 Task: Add an event with the title Second Training Session: Effective Communication and Relationship Building in Teams, date '2024/04/06', time 7:30 AM to 9:30 AMand add a description: A marketing campaign review and analysis involves the examination and assessment of a marketing campaign's performance, effectiveness, and overall impact on the target audience and business objectives. It is a comprehensive evaluation of various elements and strategies implemented within a marketing campaign to determine its strengths, weaknesses, and areas for improvement., put the event into Yellow category . Add location for the event as: 789 Elafonisi Beach, Crete, Greece, logged in from the account softage.10@softage.netand send the event invitation to softage.8@softage.net and softage.1@softage.net. Set a reminder for the event 12 hour before
Action: Mouse moved to (122, 139)
Screenshot: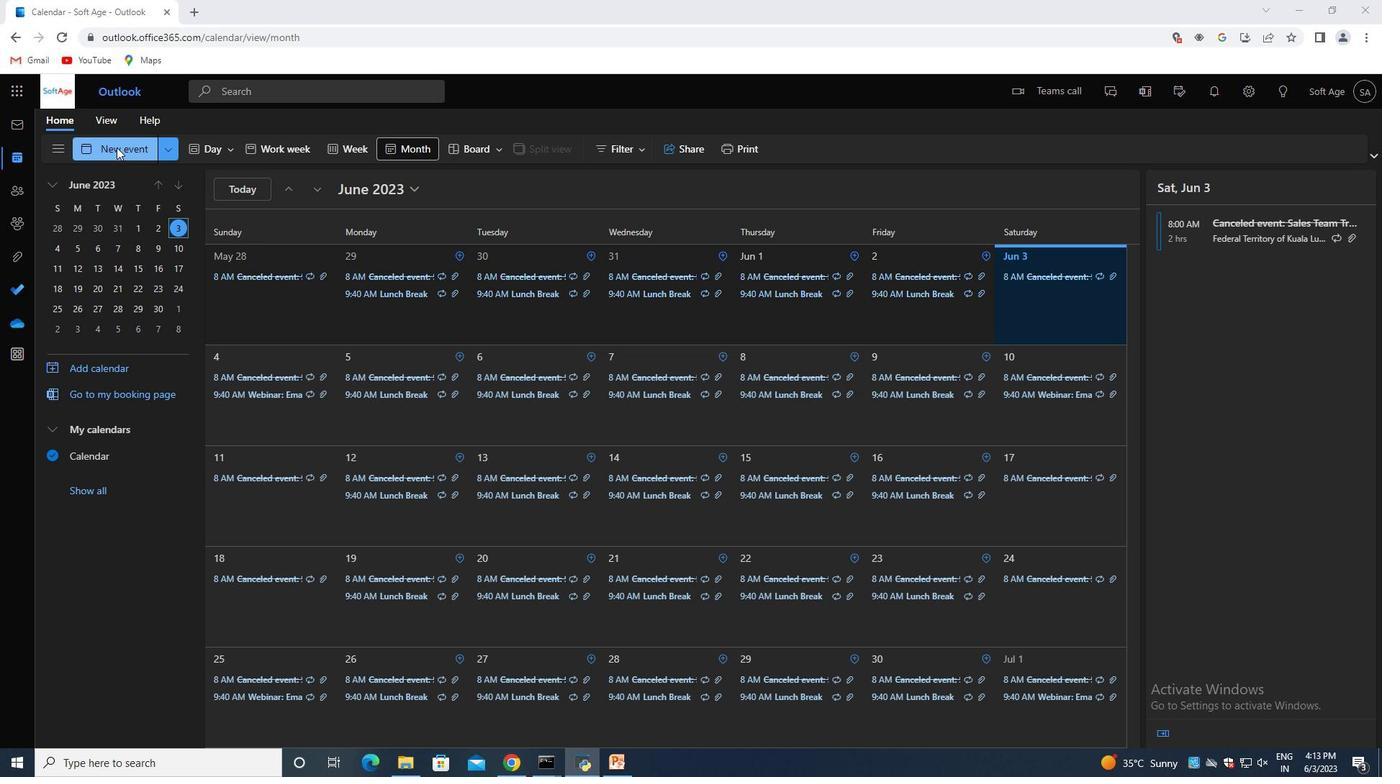 
Action: Mouse pressed left at (122, 139)
Screenshot: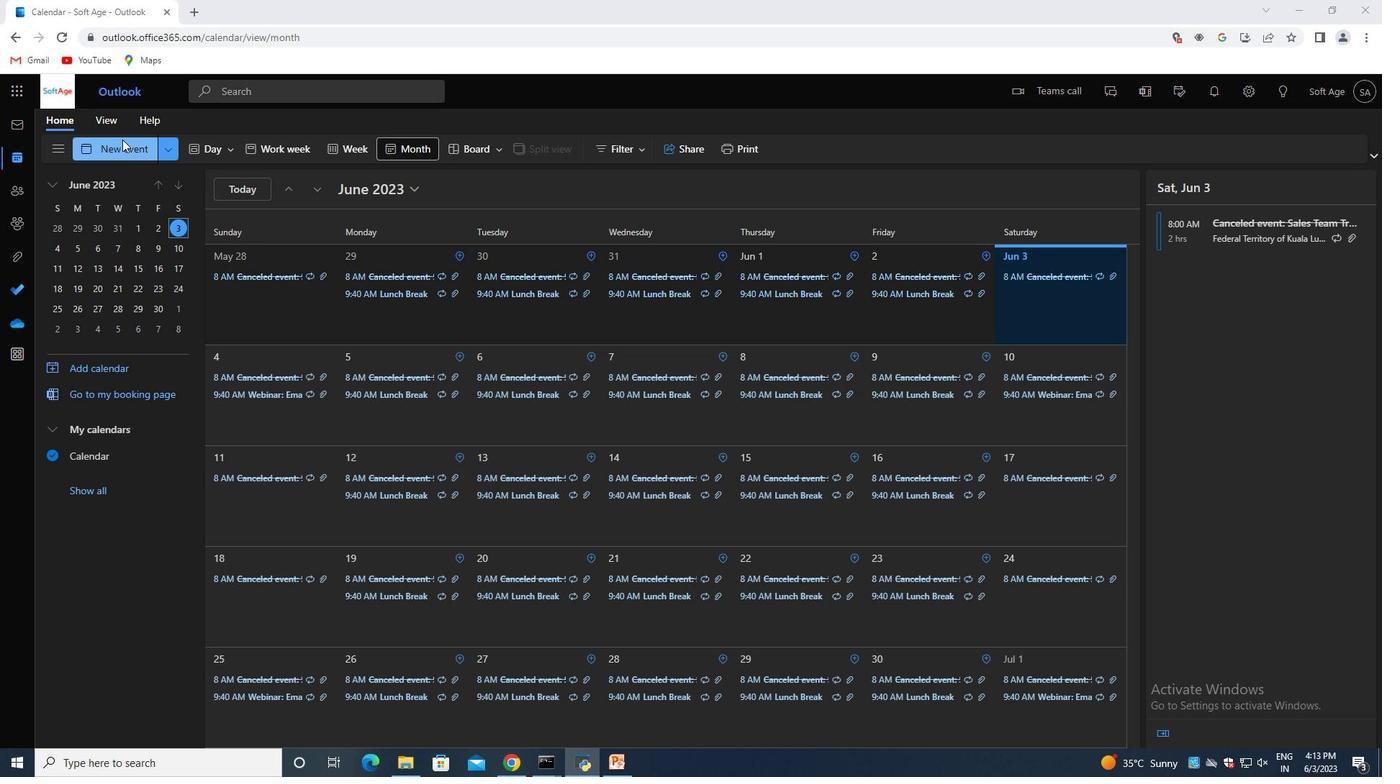 
Action: Mouse moved to (368, 234)
Screenshot: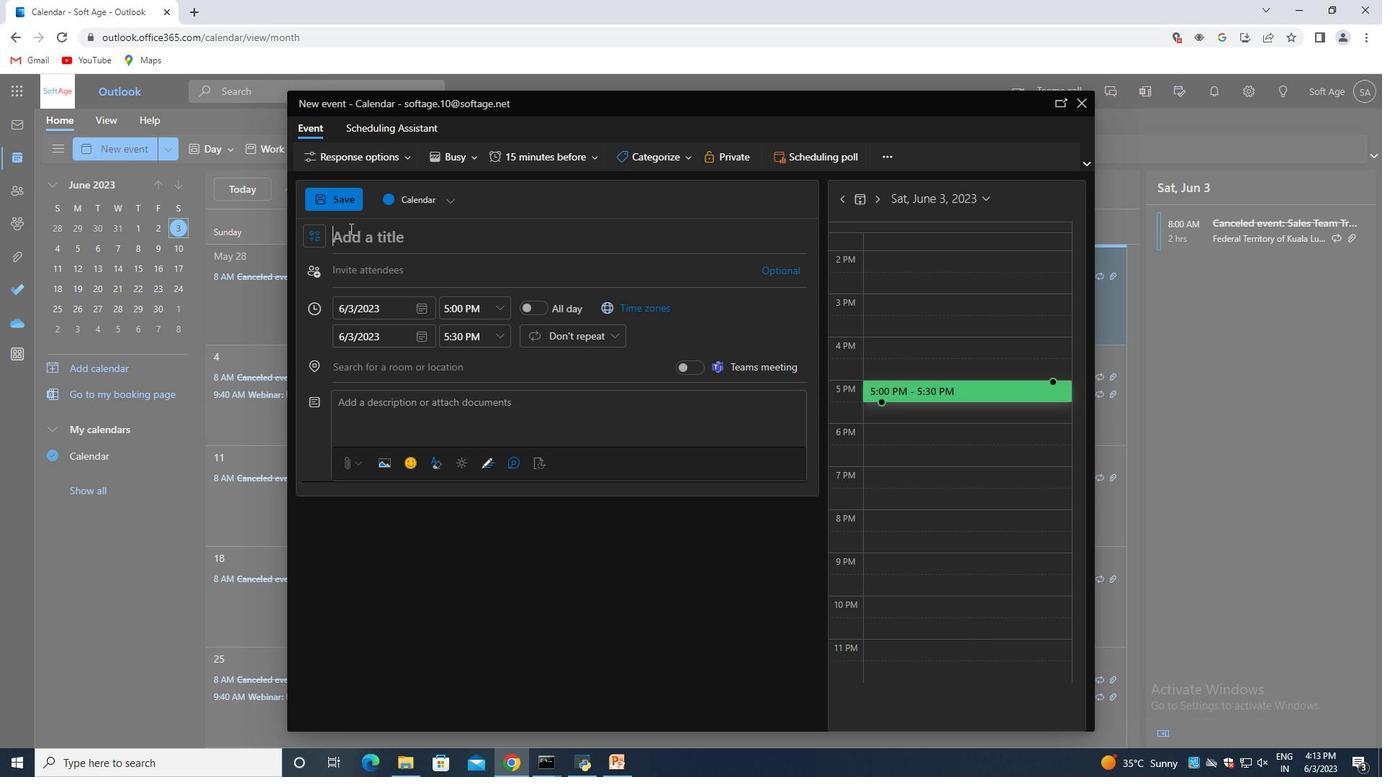 
Action: Mouse pressed left at (368, 234)
Screenshot: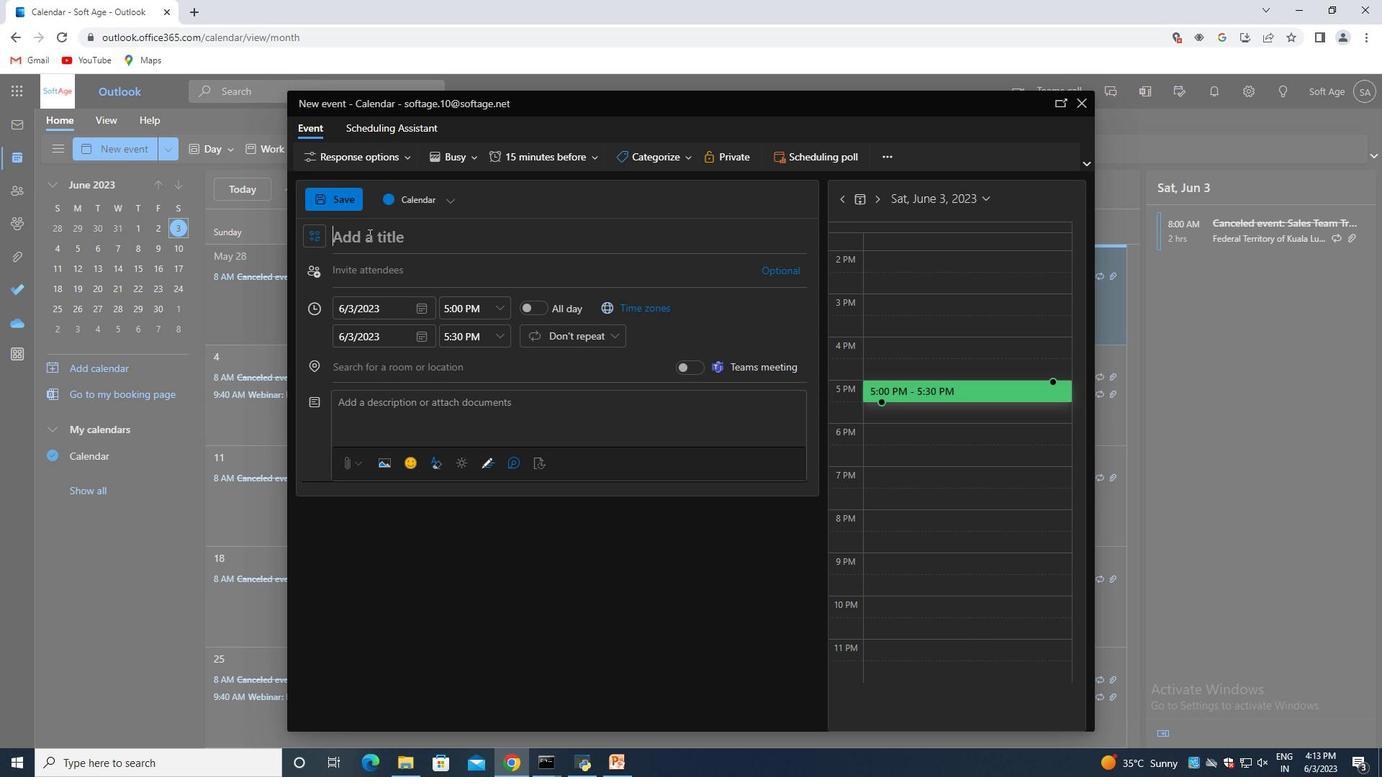 
Action: Key pressed <Key.shift>Second<Key.space><Key.shift>Training<Key.space><Key.shift>Session<Key.shift_r>:<Key.space><Key.shift>Effective<Key.space><Key.shift>Communication<Key.space>and<Key.space><Key.shift><Key.shift><Key.shift><Key.shift>Real<Key.backspace><Key.backspace>lationship<Key.space><Key.shift>Building<Key.space>in<Key.space><Key.shift><Key.shift><Key.shift><Key.shift><Key.shift><Key.shift><Key.shift>Teams
Screenshot: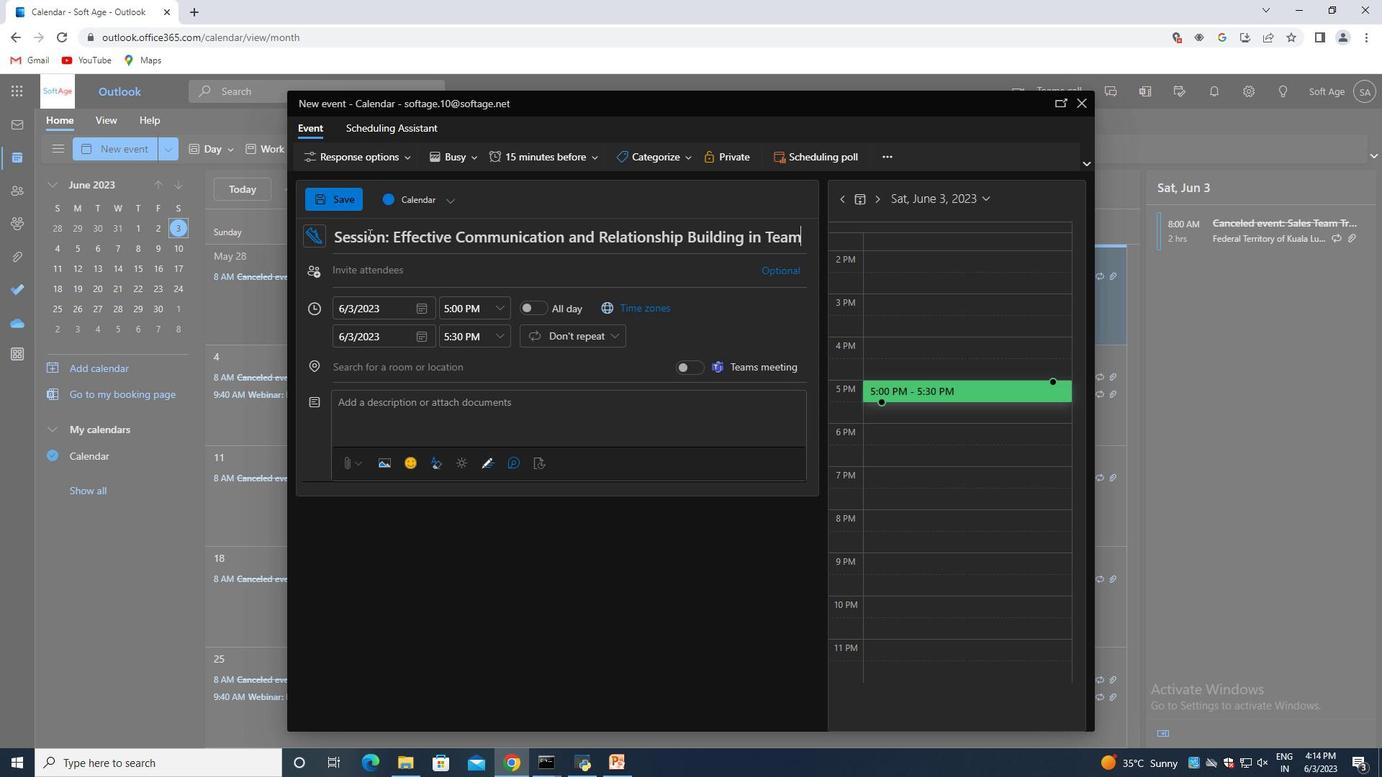 
Action: Mouse moved to (421, 306)
Screenshot: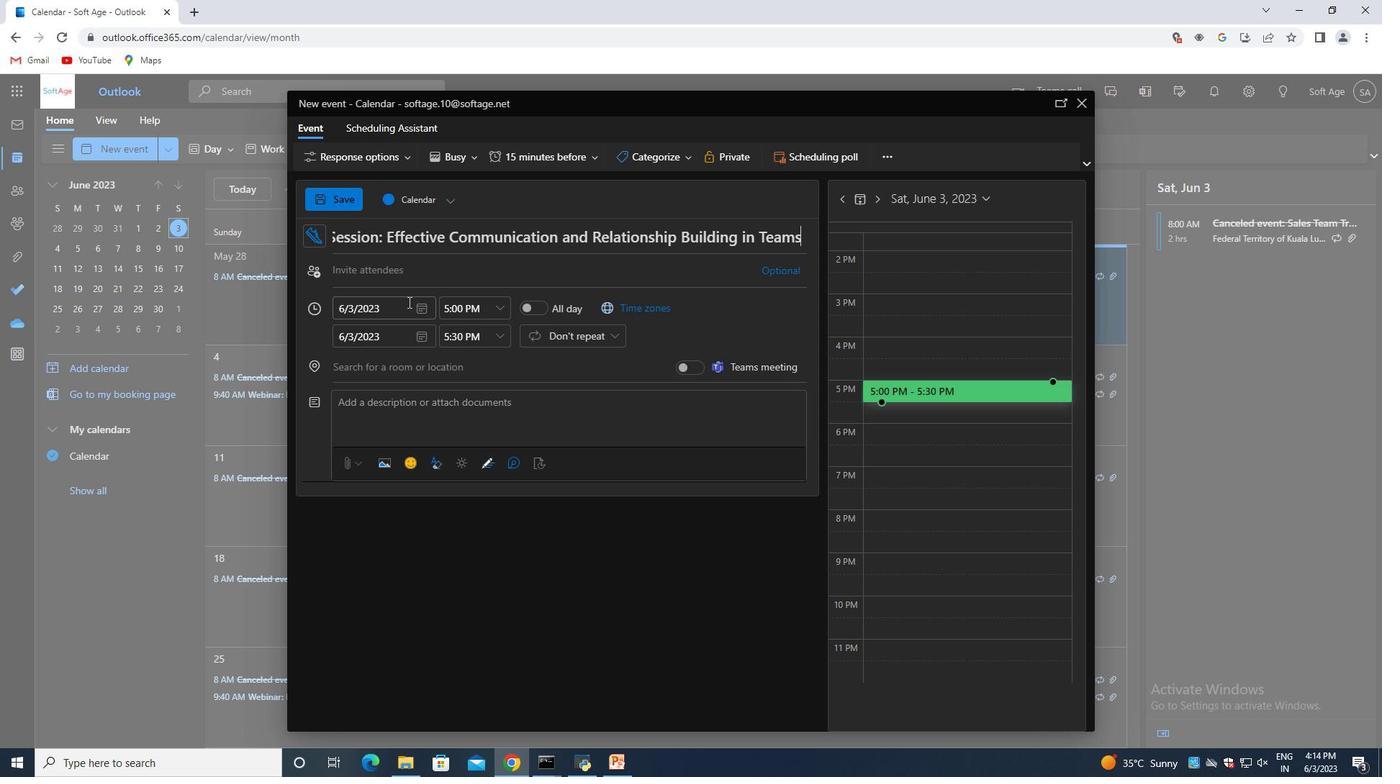 
Action: Mouse pressed left at (421, 306)
Screenshot: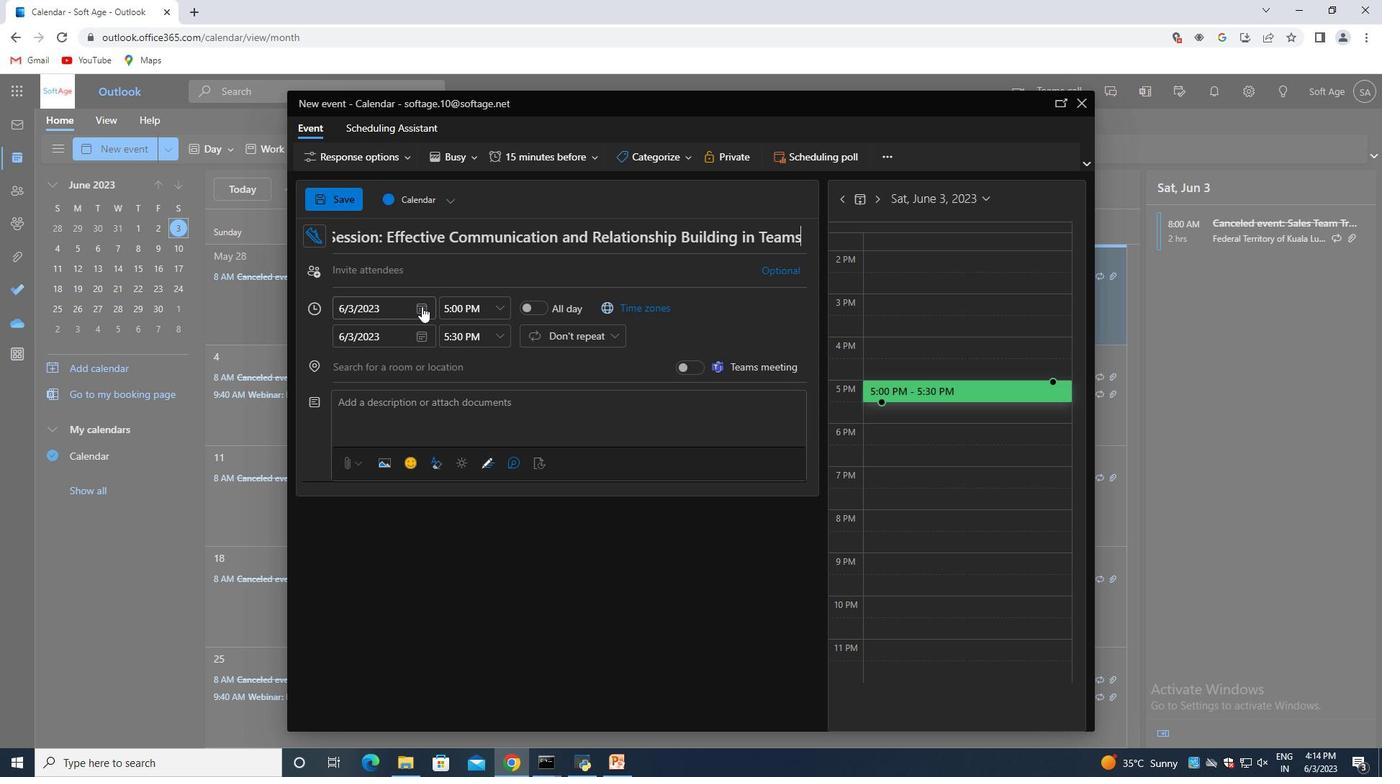 
Action: Mouse moved to (473, 334)
Screenshot: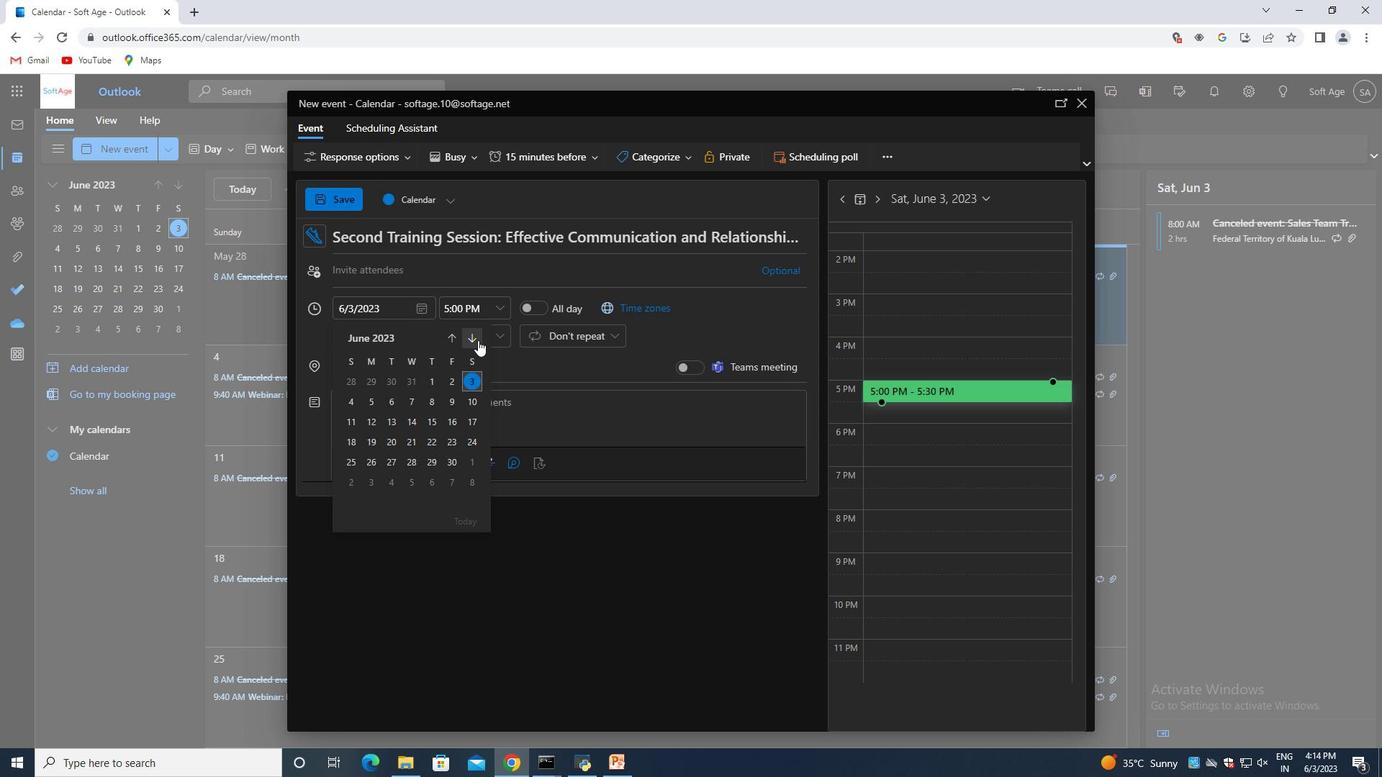 
Action: Mouse pressed left at (473, 334)
Screenshot: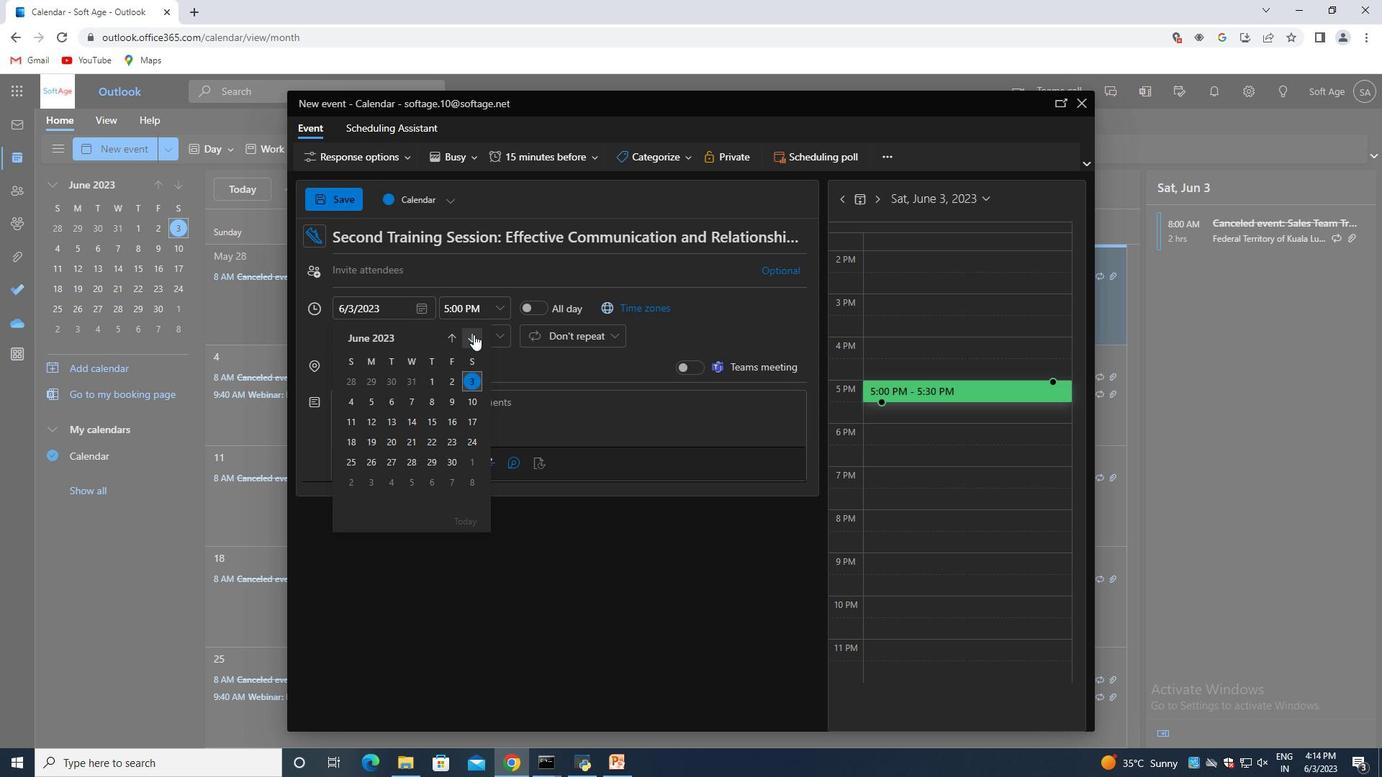 
Action: Mouse pressed left at (473, 334)
Screenshot: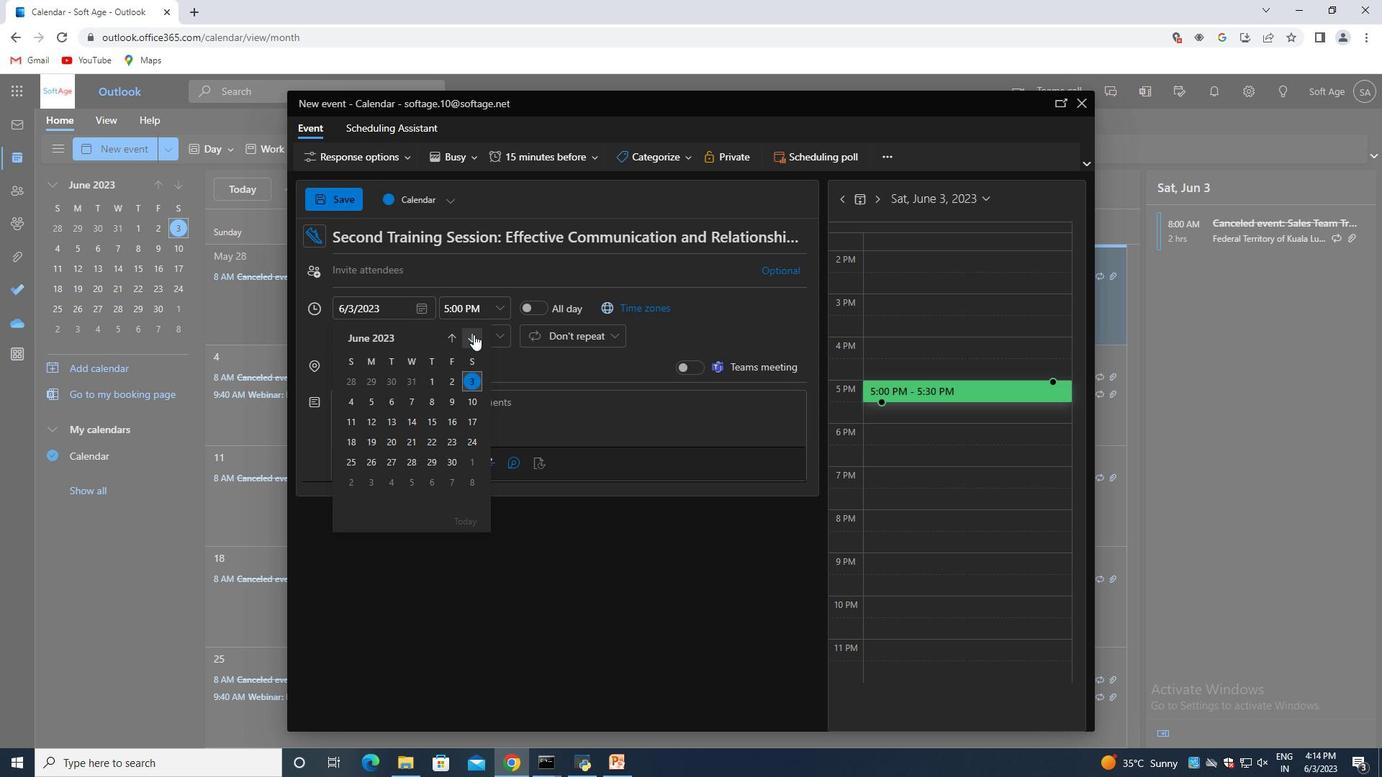
Action: Mouse pressed left at (473, 334)
Screenshot: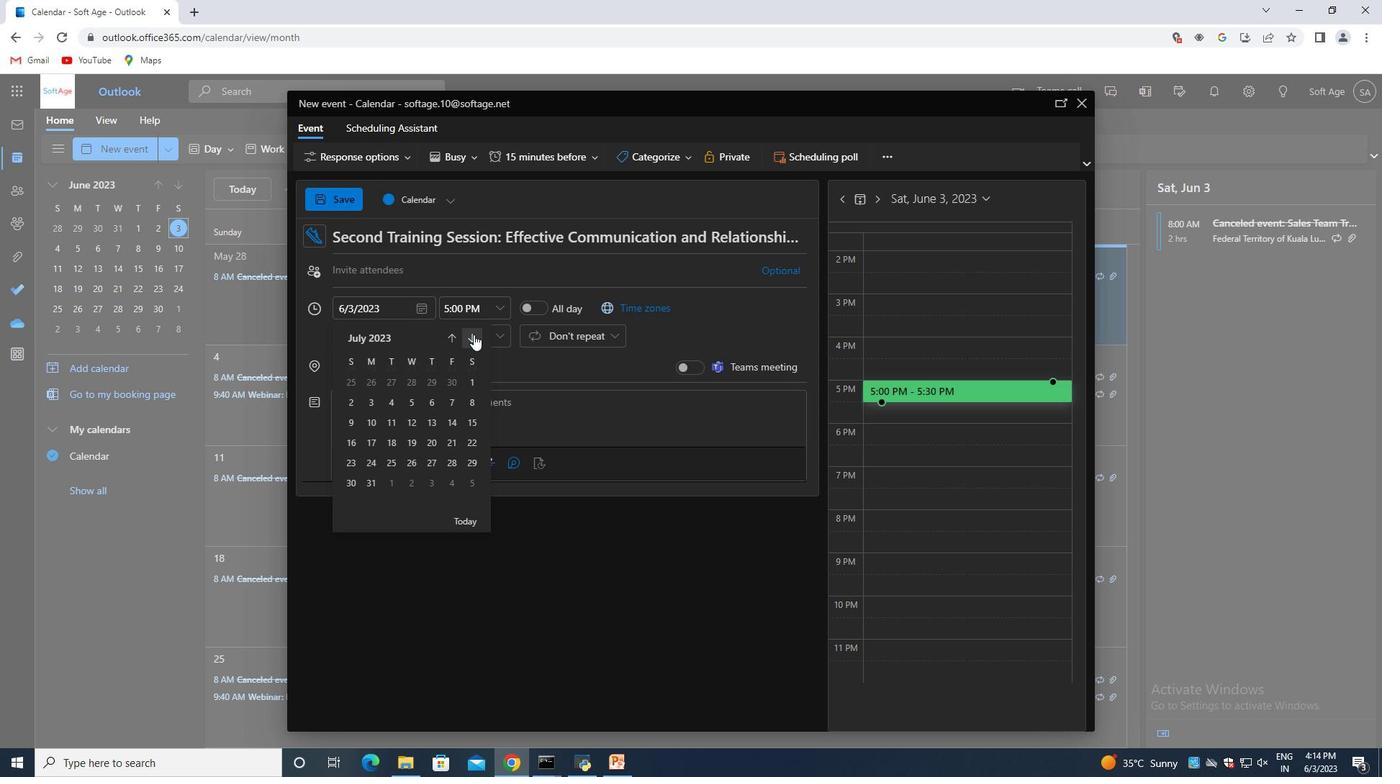 
Action: Mouse pressed left at (473, 334)
Screenshot: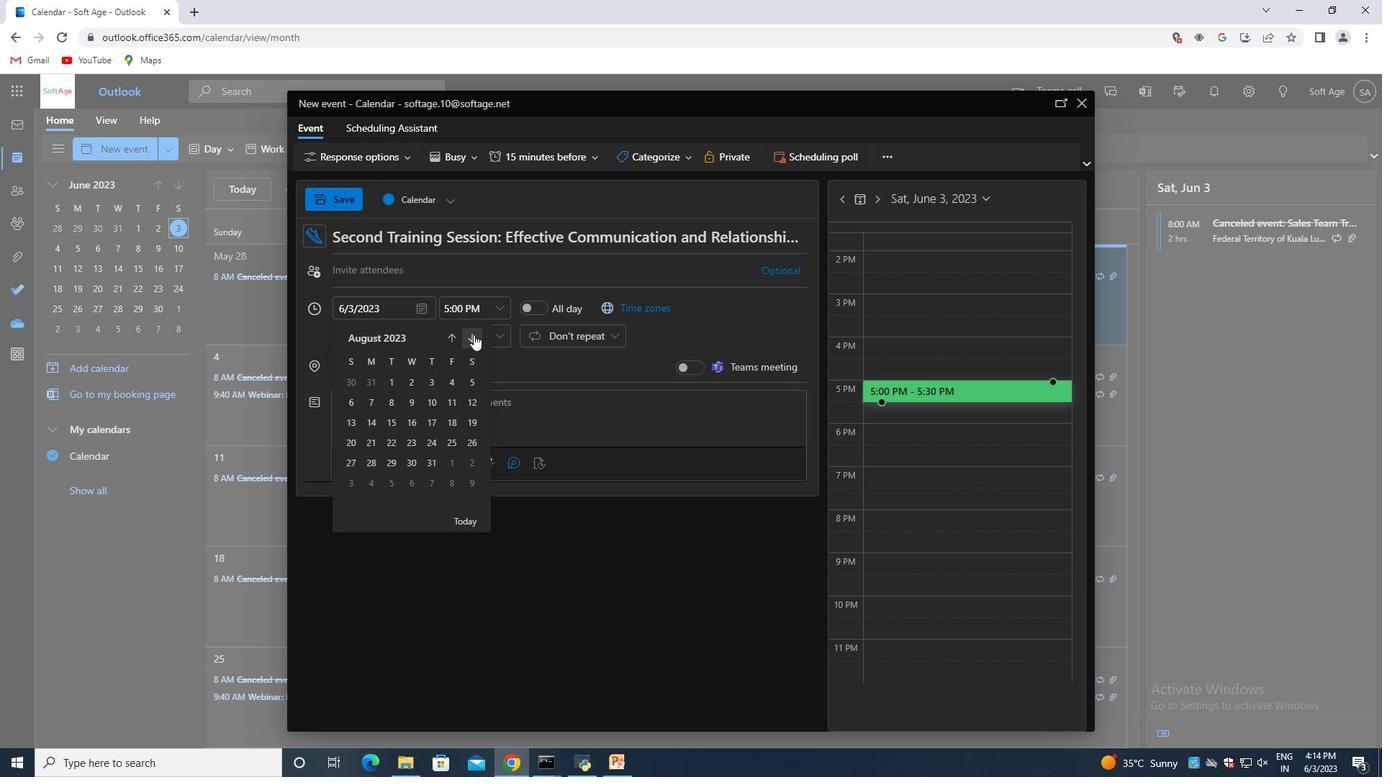 
Action: Mouse moved to (473, 335)
Screenshot: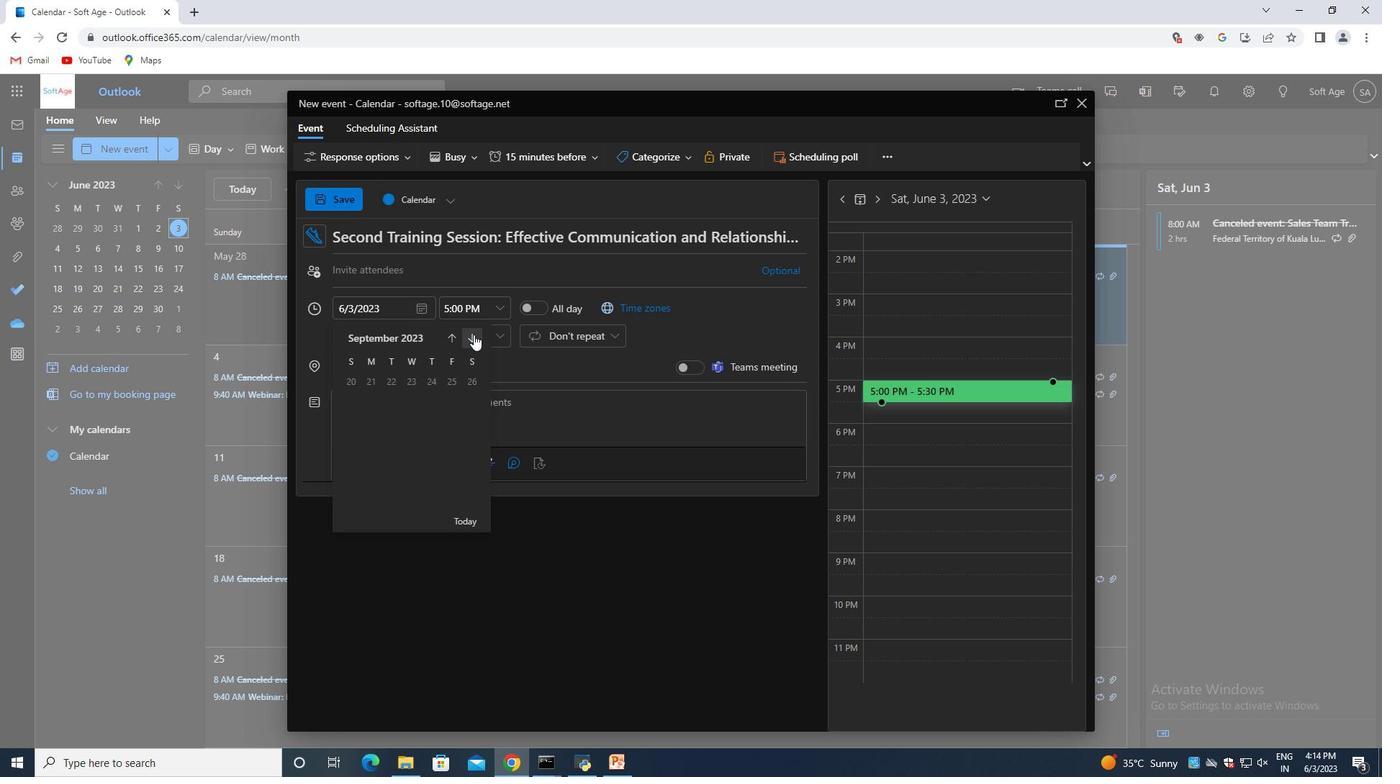 
Action: Mouse pressed left at (473, 335)
Screenshot: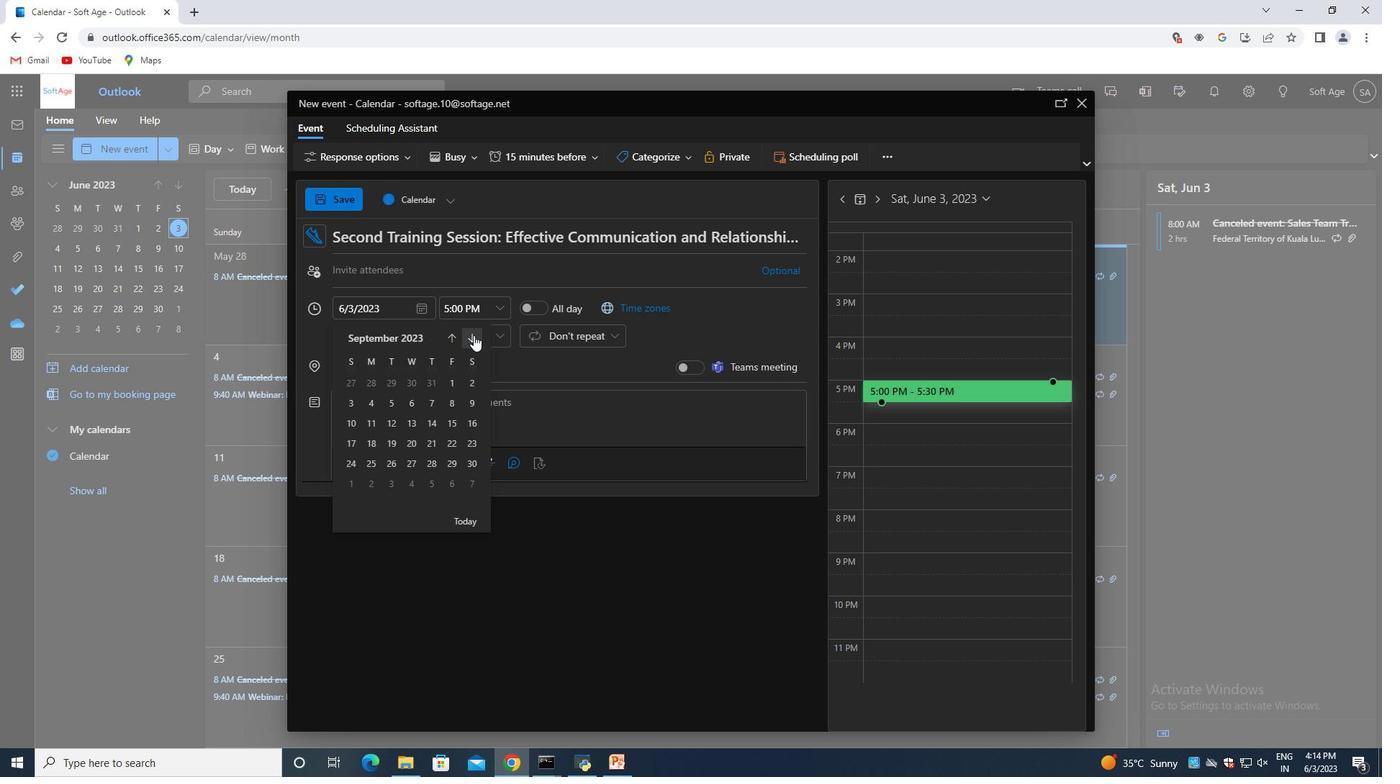 
Action: Mouse pressed left at (473, 335)
Screenshot: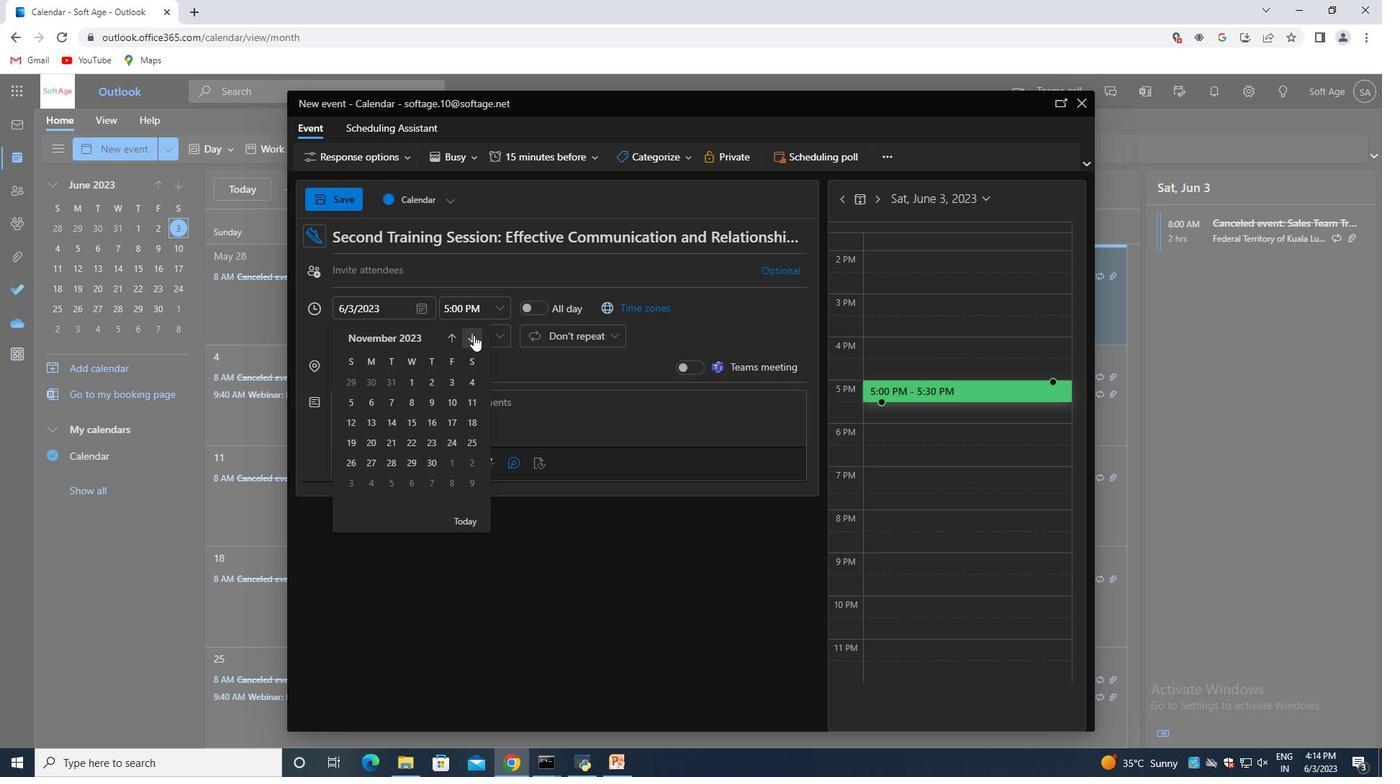
Action: Mouse pressed left at (473, 335)
Screenshot: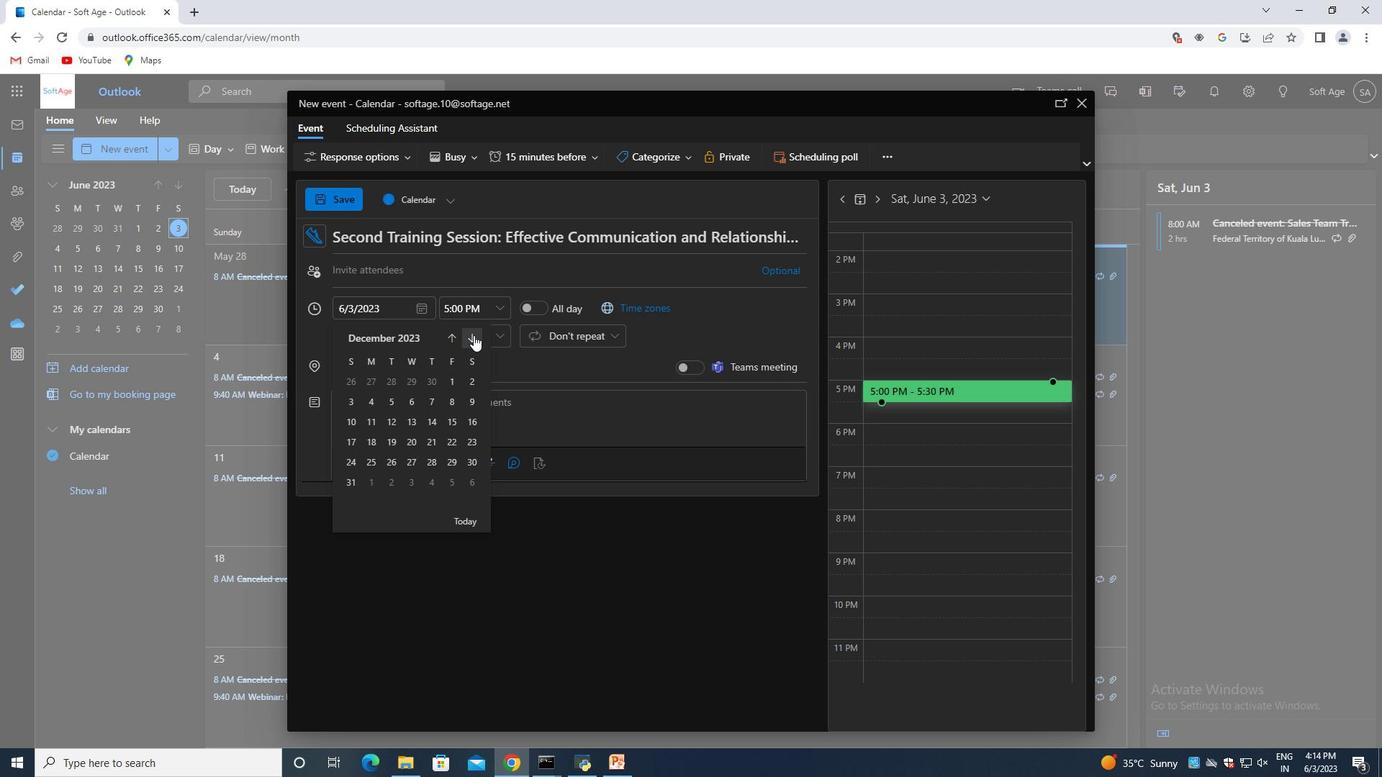 
Action: Mouse pressed left at (473, 335)
Screenshot: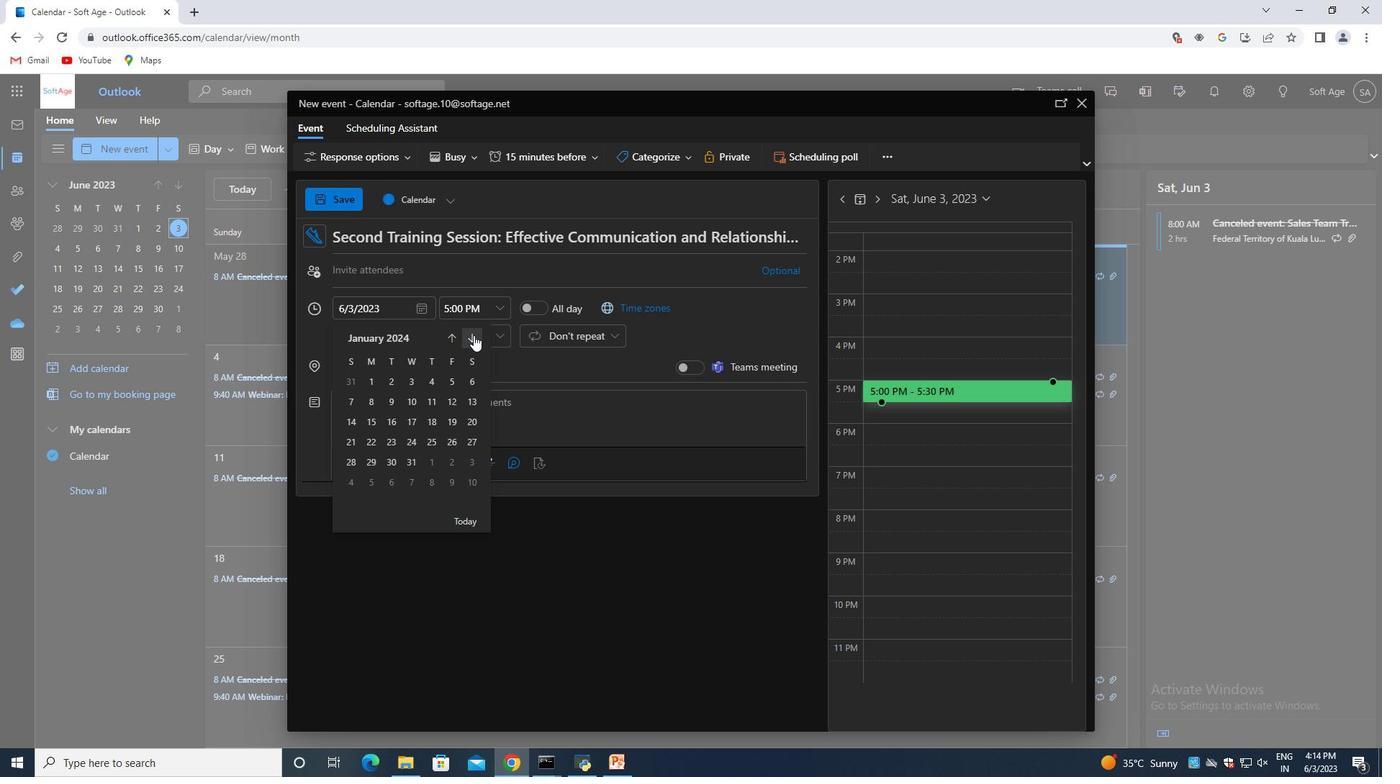 
Action: Mouse pressed left at (473, 335)
Screenshot: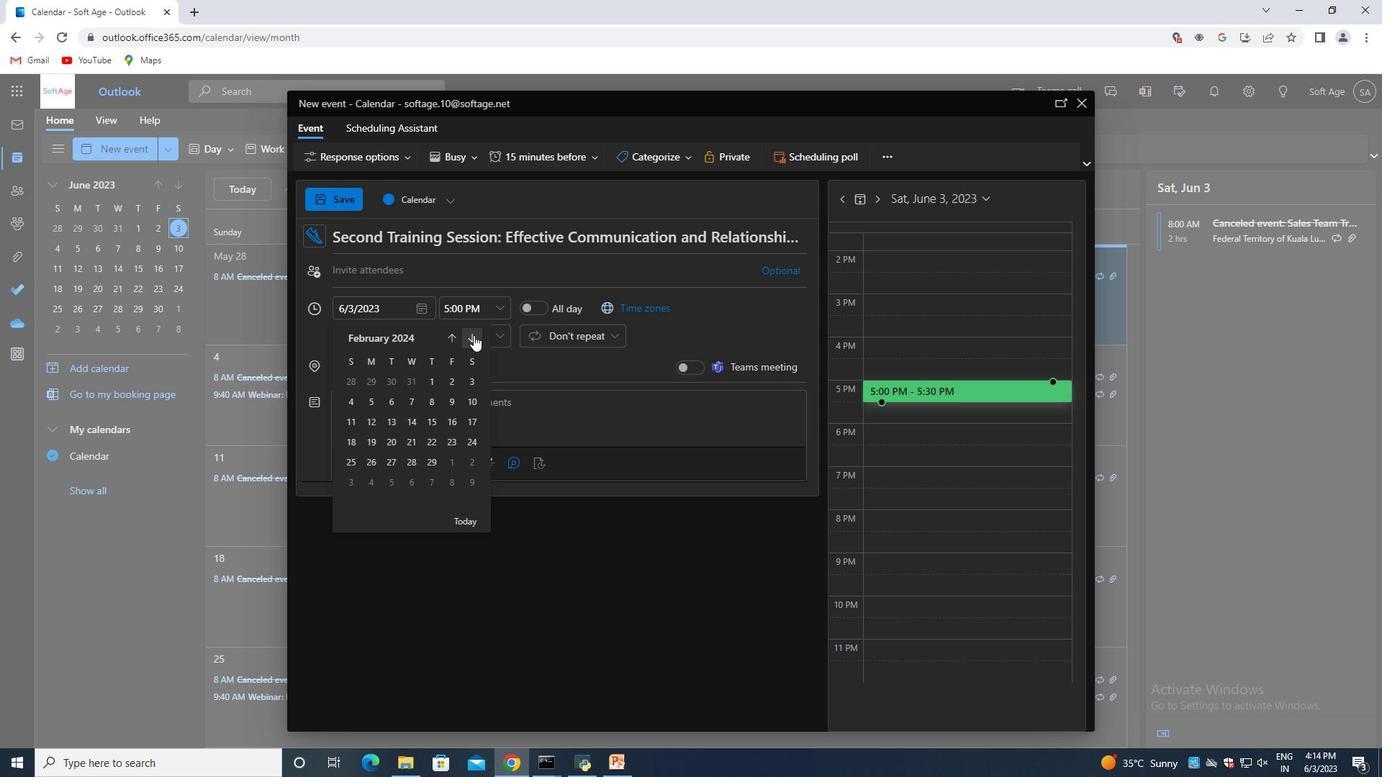 
Action: Mouse pressed left at (473, 335)
Screenshot: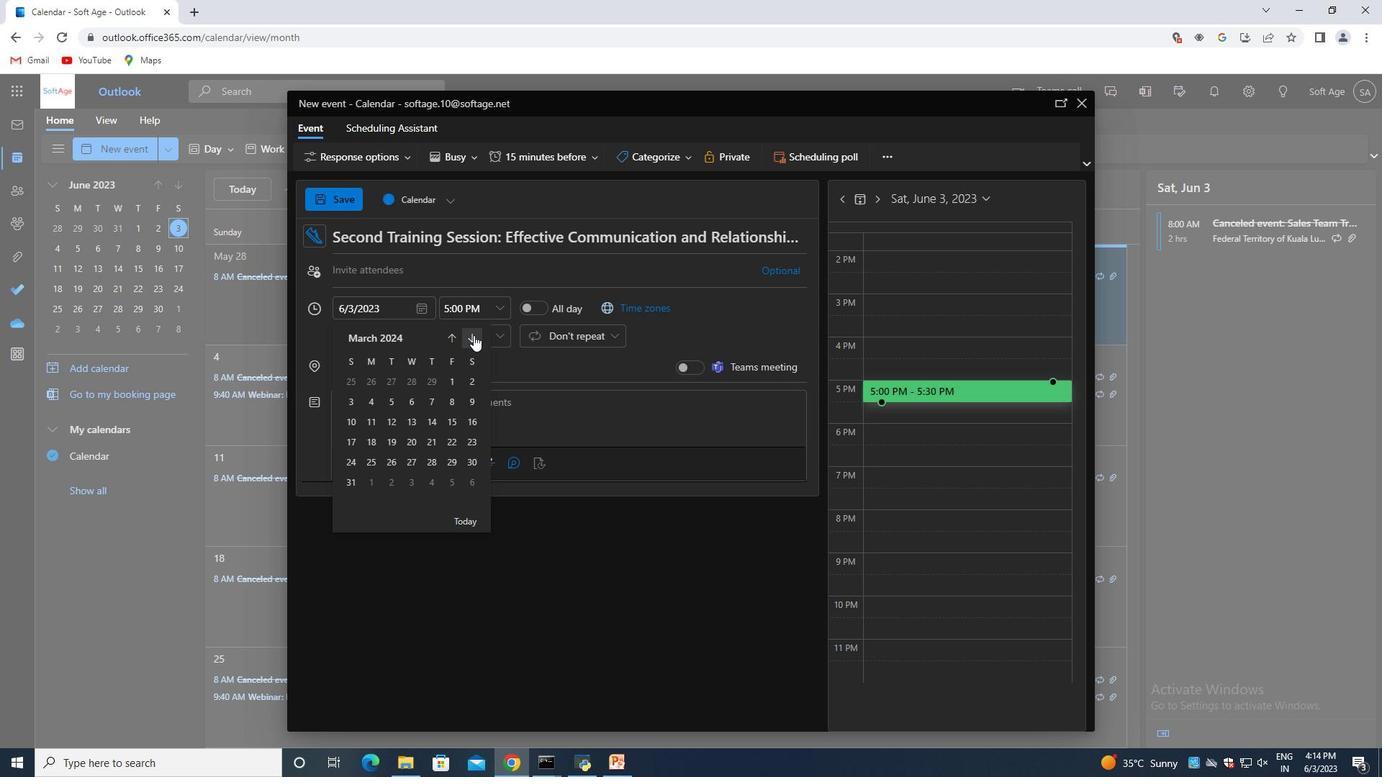 
Action: Mouse moved to (470, 382)
Screenshot: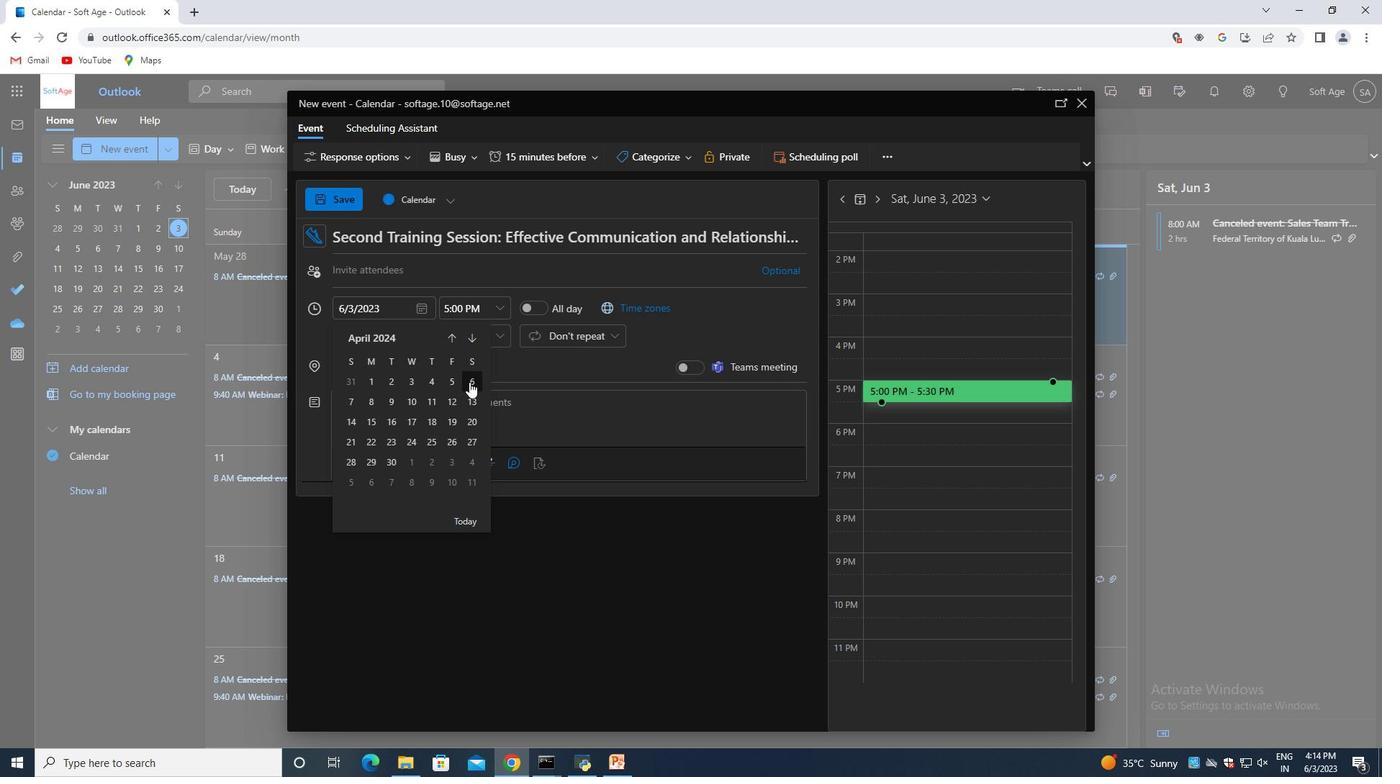 
Action: Mouse pressed left at (470, 382)
Screenshot: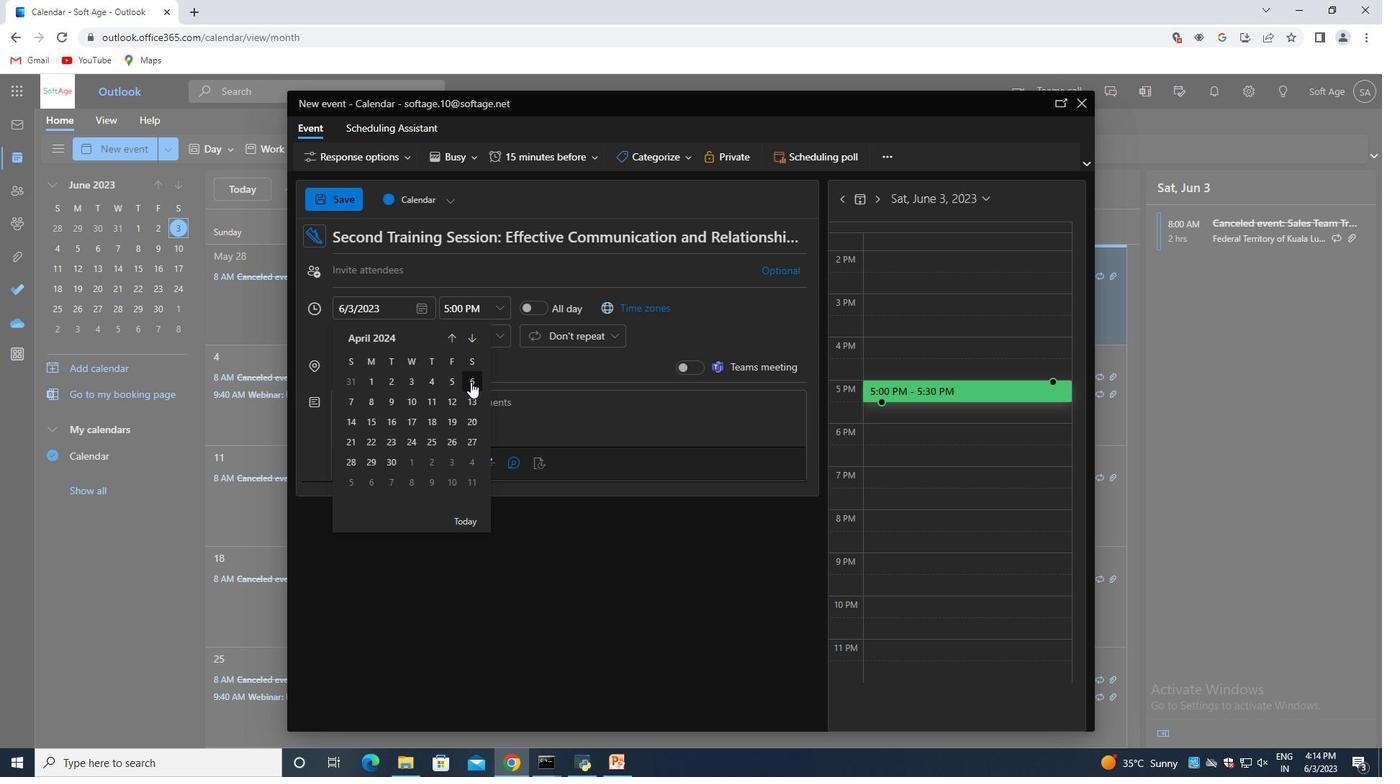 
Action: Mouse moved to (504, 304)
Screenshot: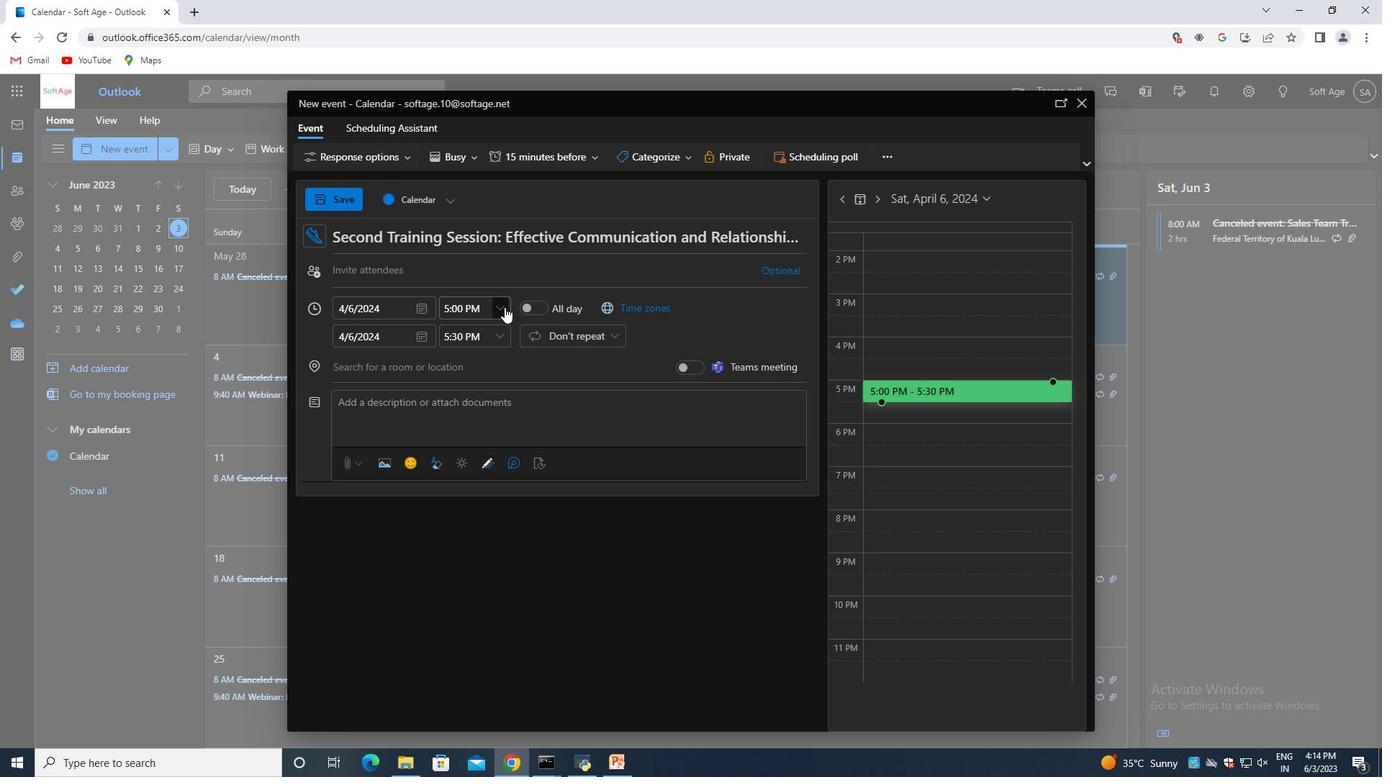 
Action: Mouse pressed left at (504, 304)
Screenshot: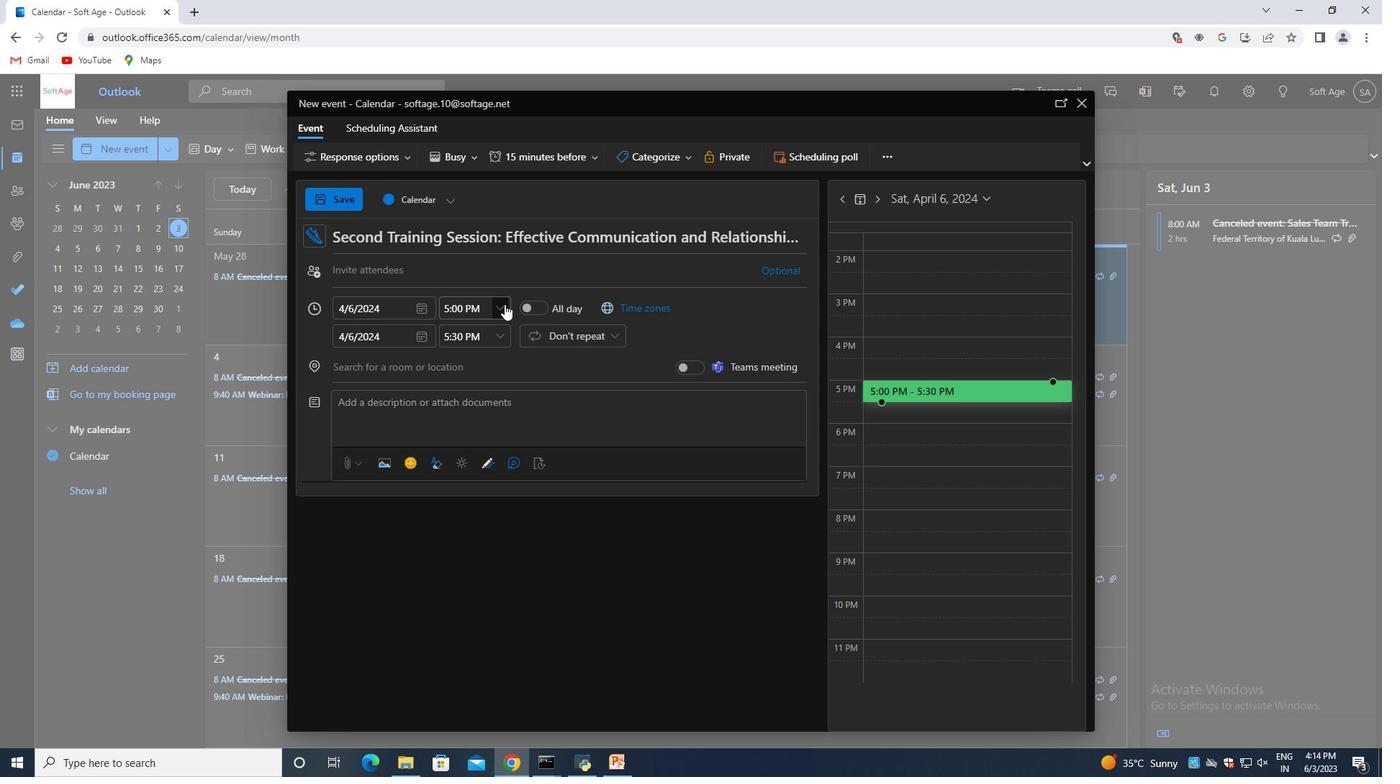 
Action: Mouse moved to (466, 366)
Screenshot: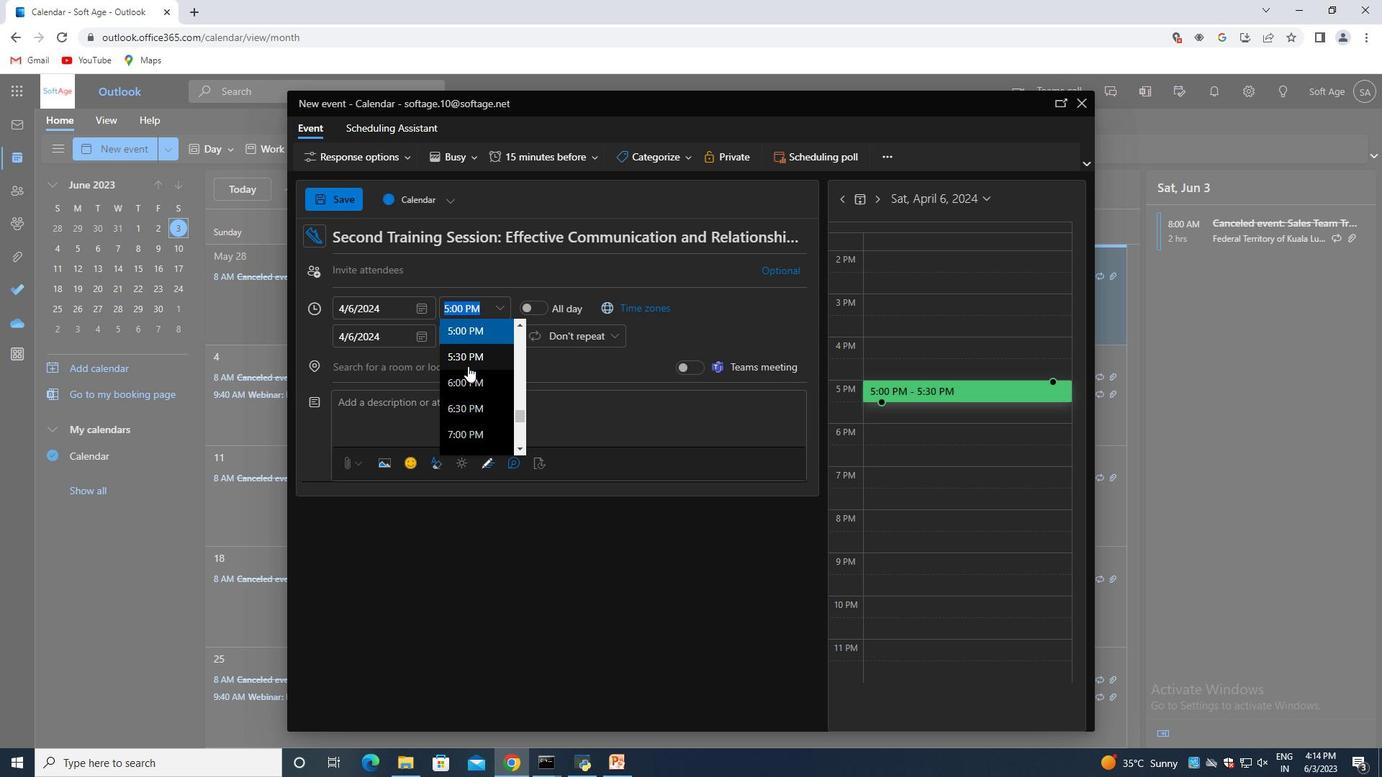 
Action: Mouse scrolled (466, 367) with delta (0, 0)
Screenshot: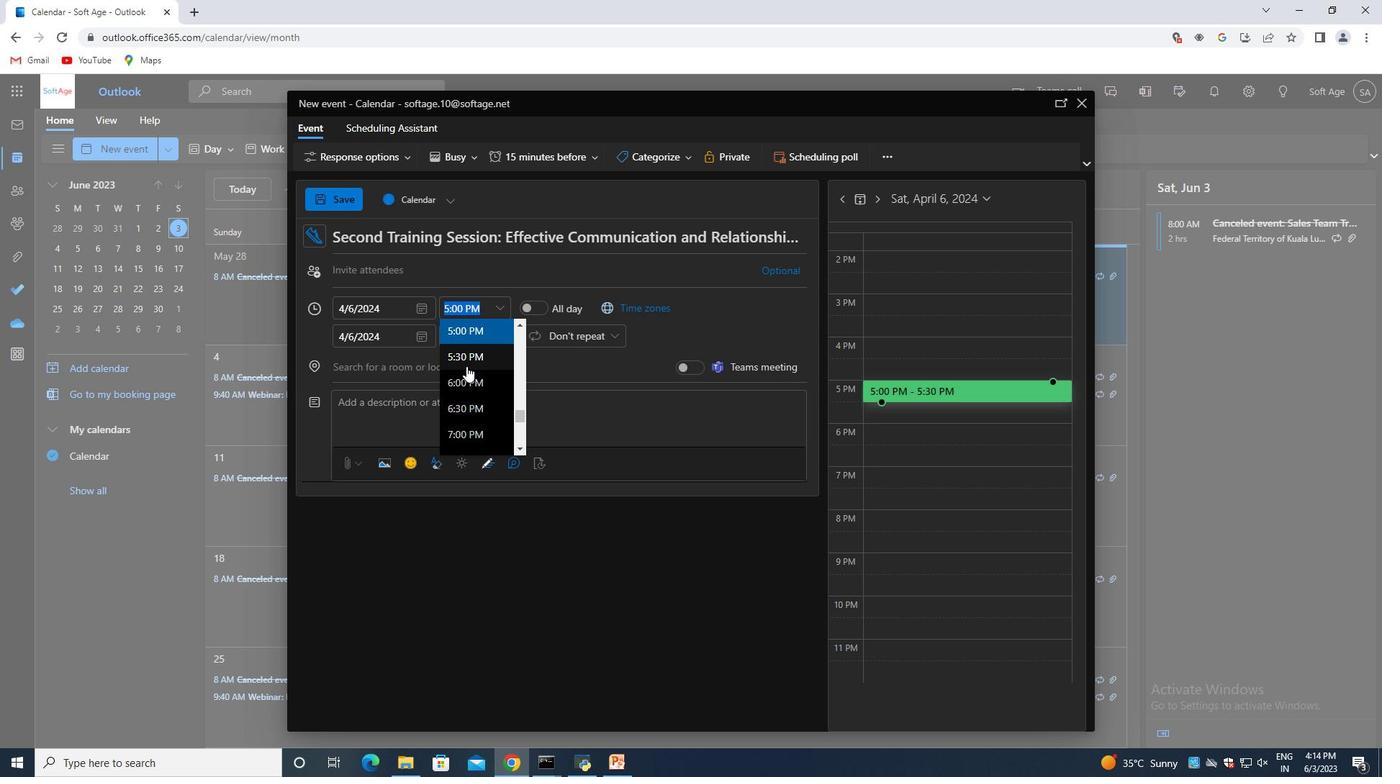 
Action: Mouse scrolled (466, 367) with delta (0, 0)
Screenshot: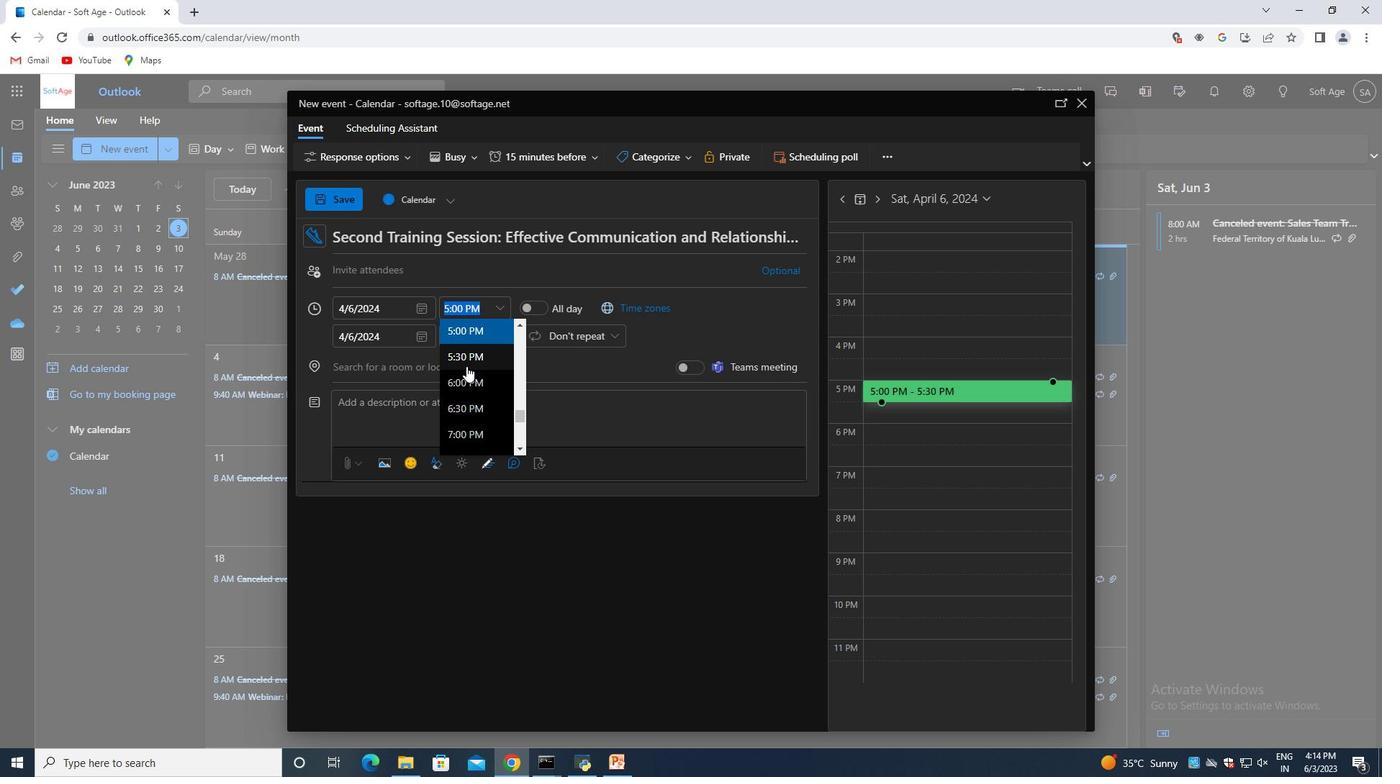 
Action: Mouse scrolled (466, 367) with delta (0, 0)
Screenshot: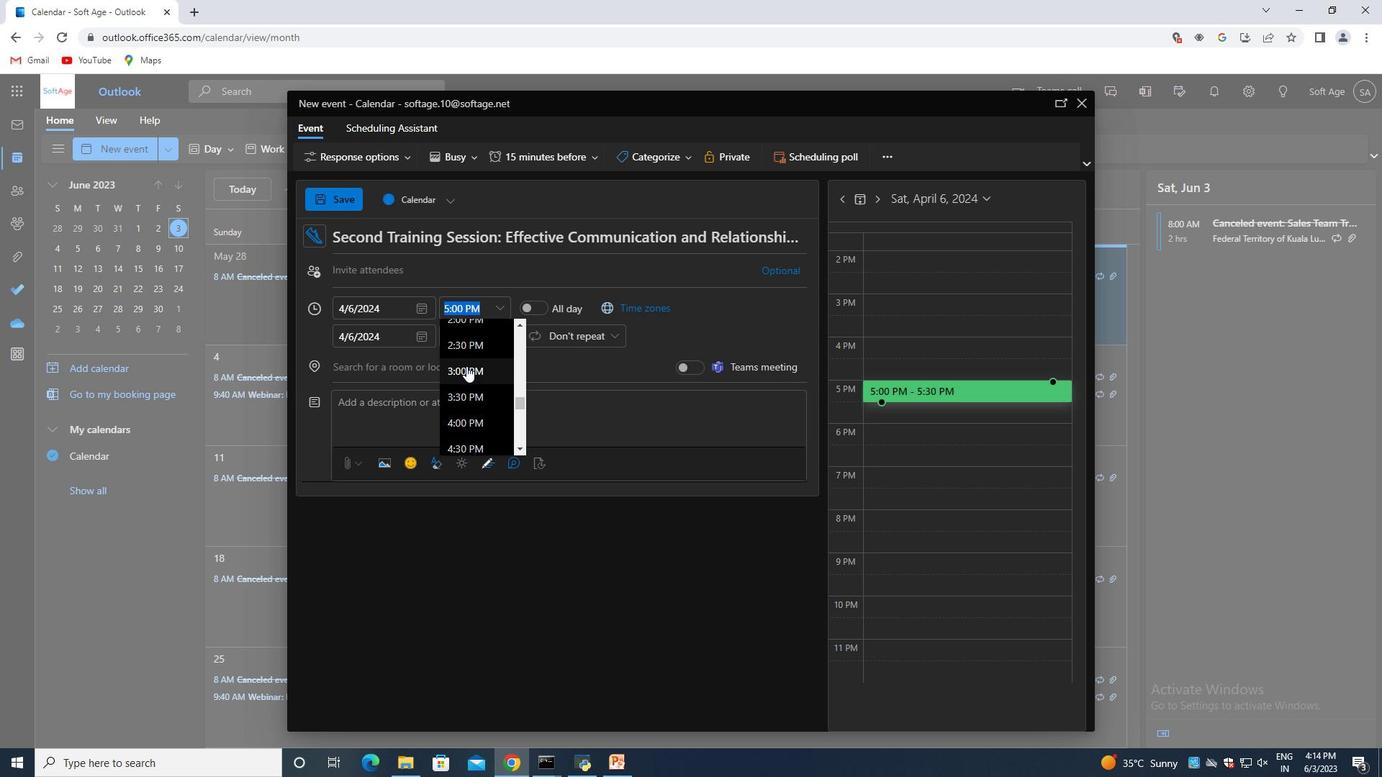 
Action: Mouse scrolled (466, 367) with delta (0, 0)
Screenshot: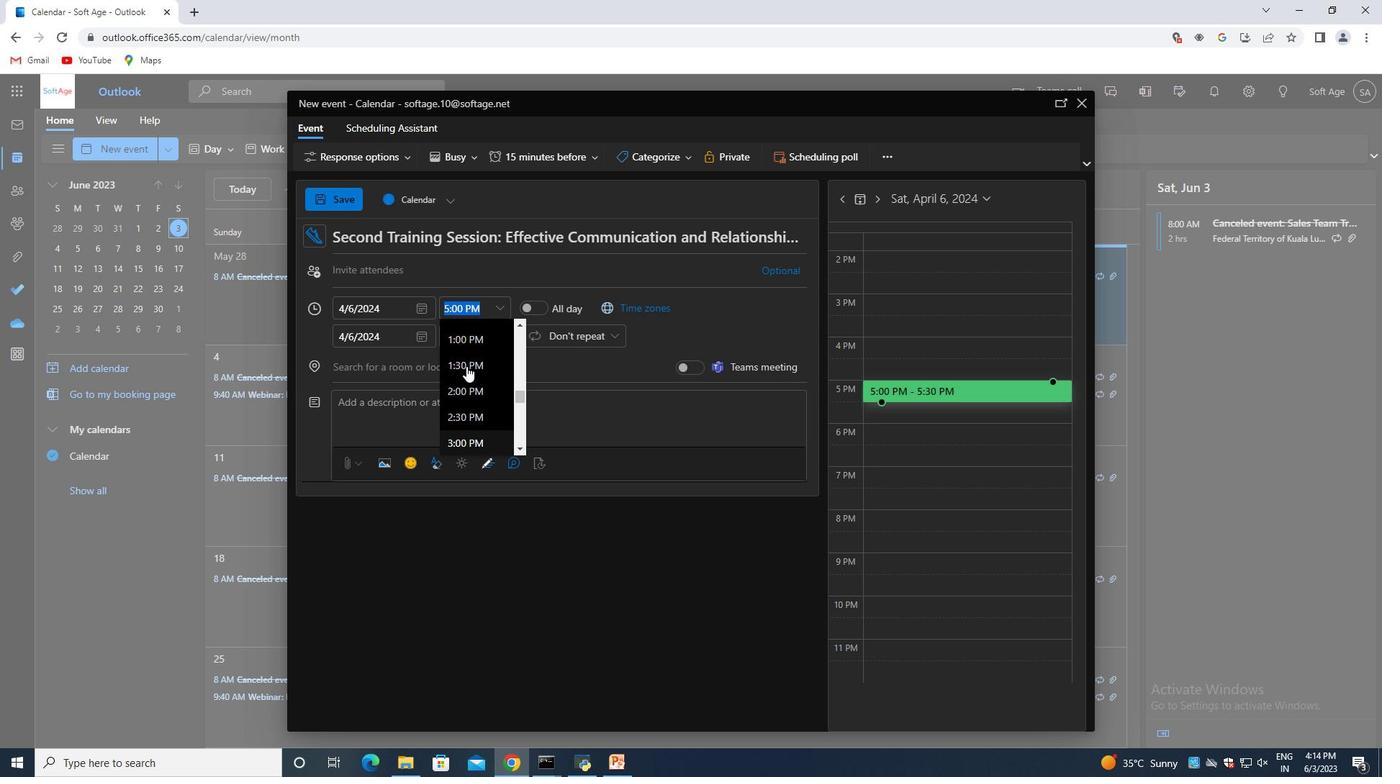 
Action: Mouse scrolled (466, 367) with delta (0, 0)
Screenshot: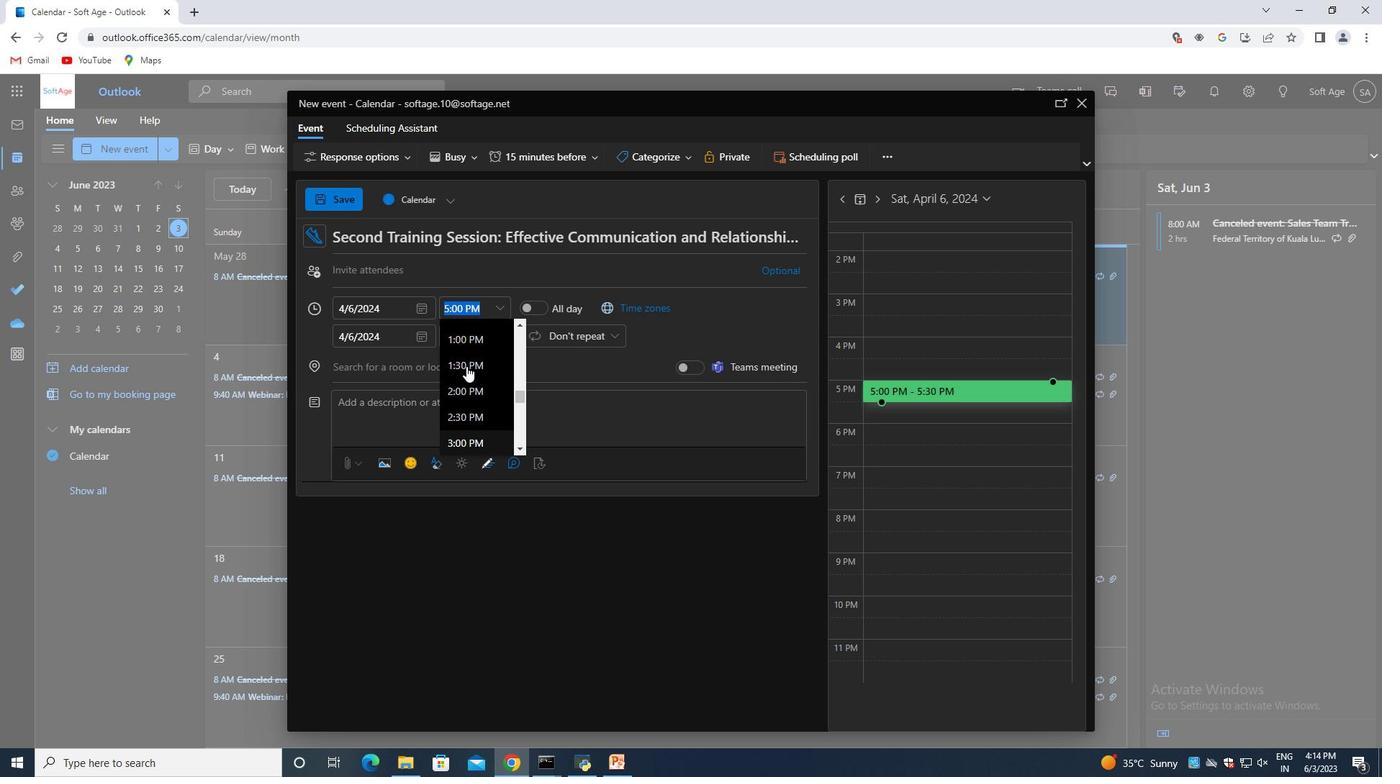 
Action: Mouse scrolled (466, 367) with delta (0, 0)
Screenshot: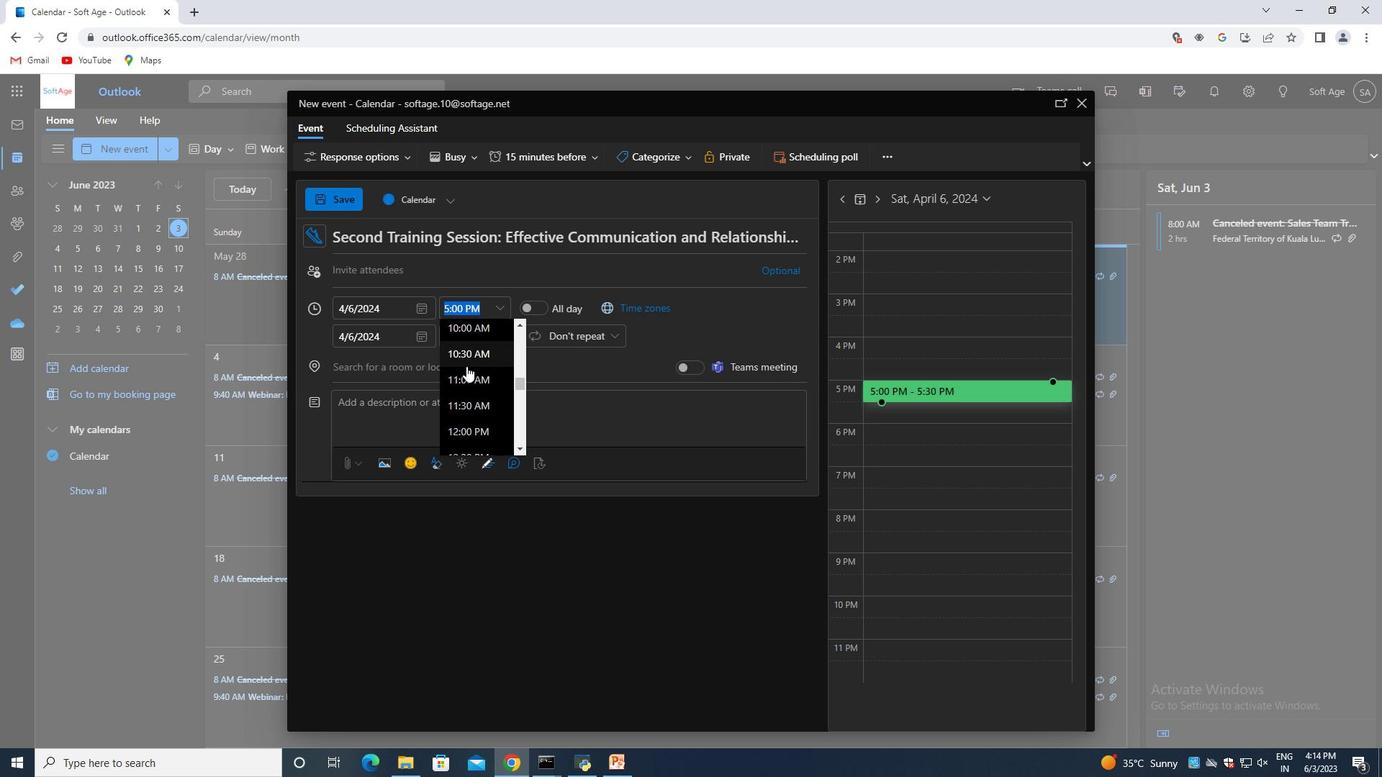 
Action: Mouse scrolled (466, 367) with delta (0, 0)
Screenshot: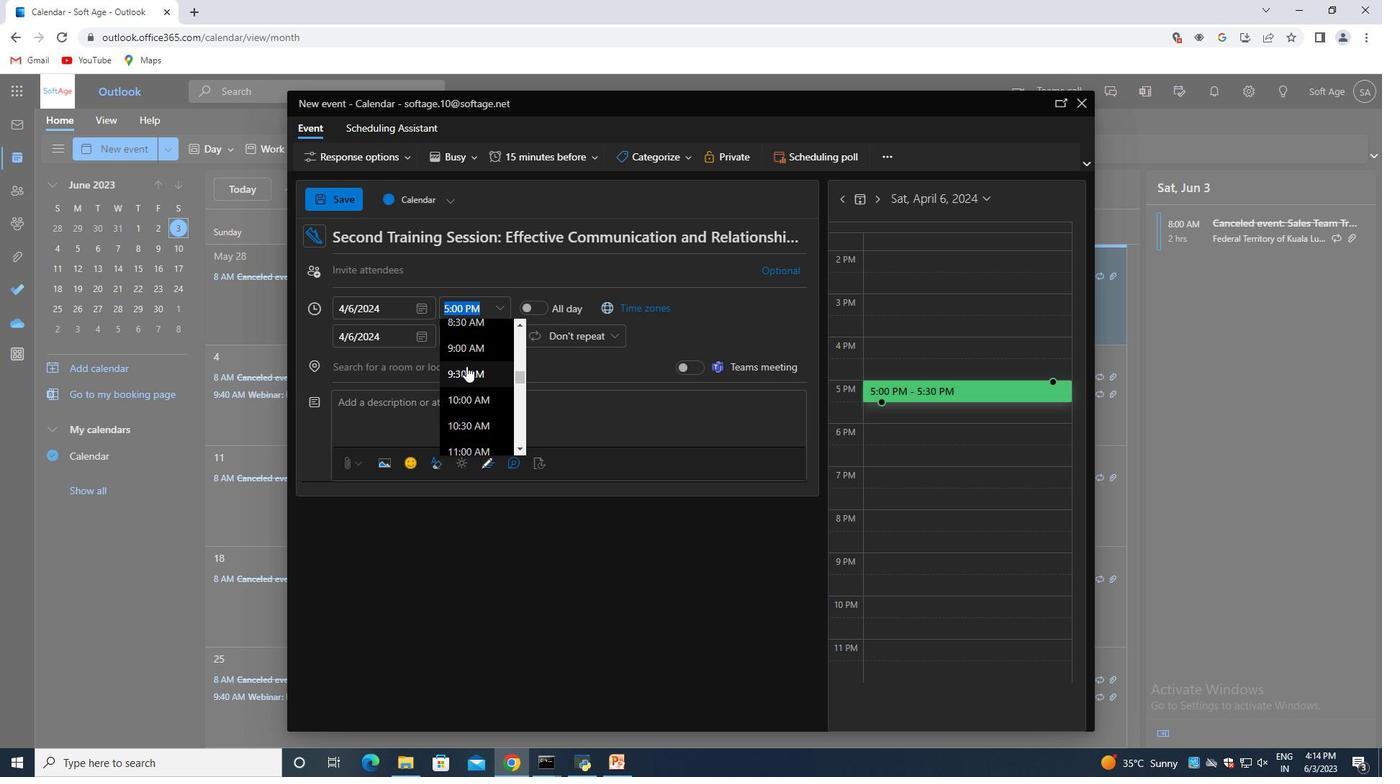 
Action: Mouse moved to (467, 344)
Screenshot: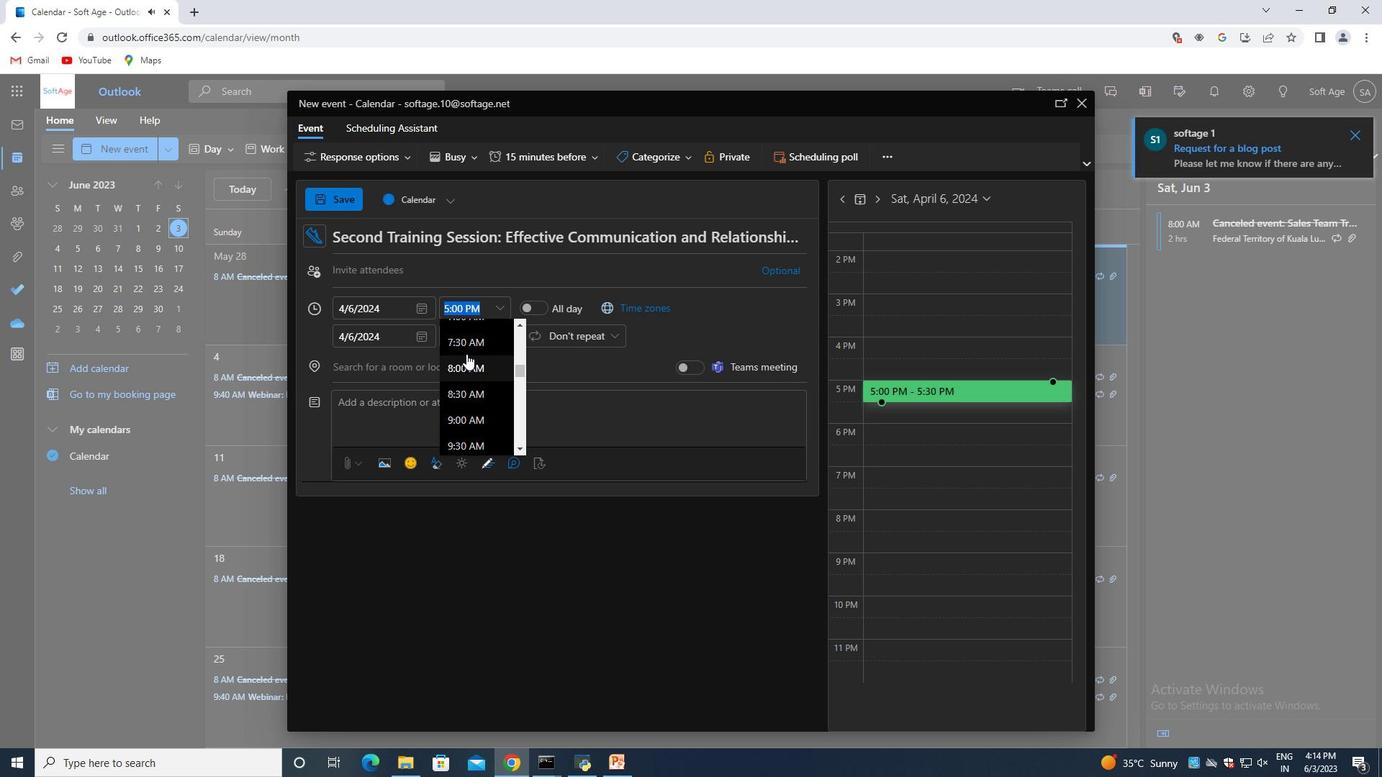 
Action: Mouse pressed left at (467, 344)
Screenshot: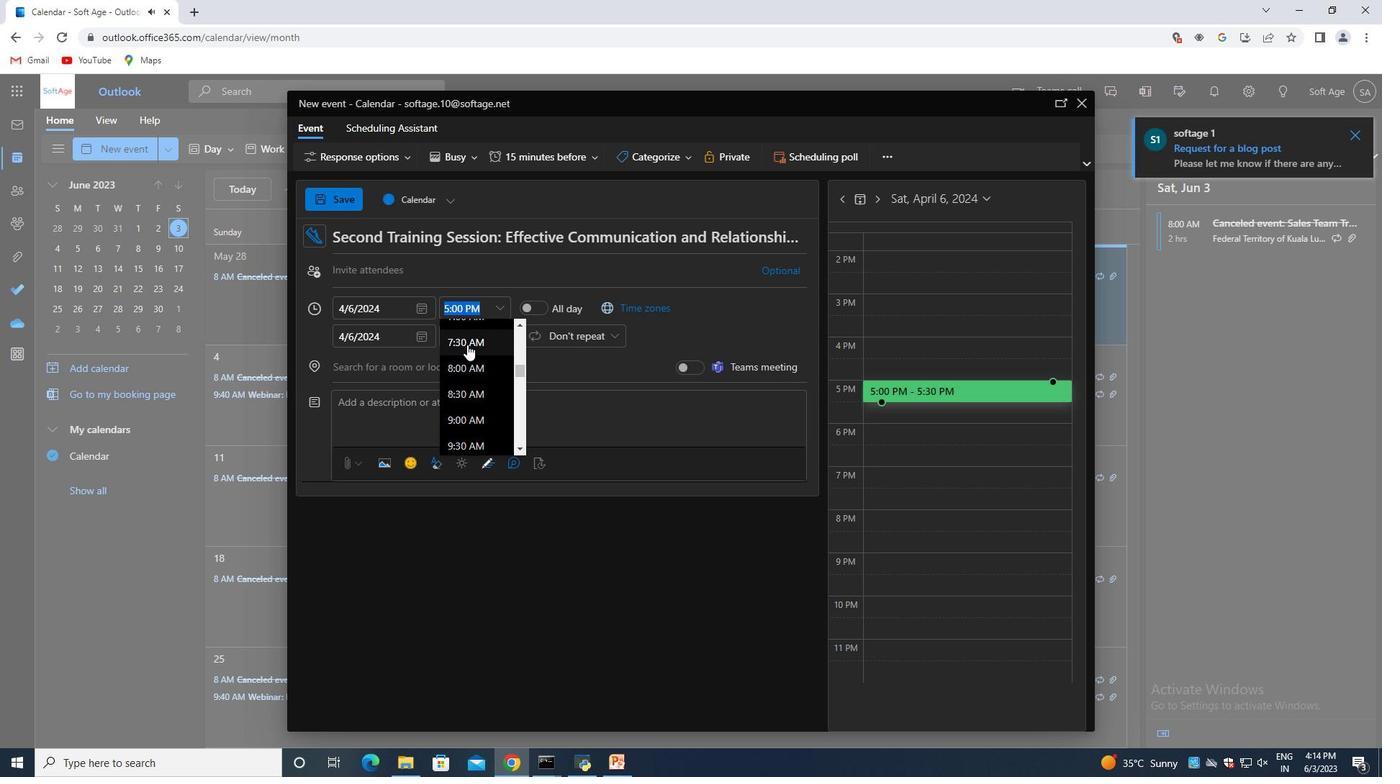 
Action: Mouse moved to (498, 336)
Screenshot: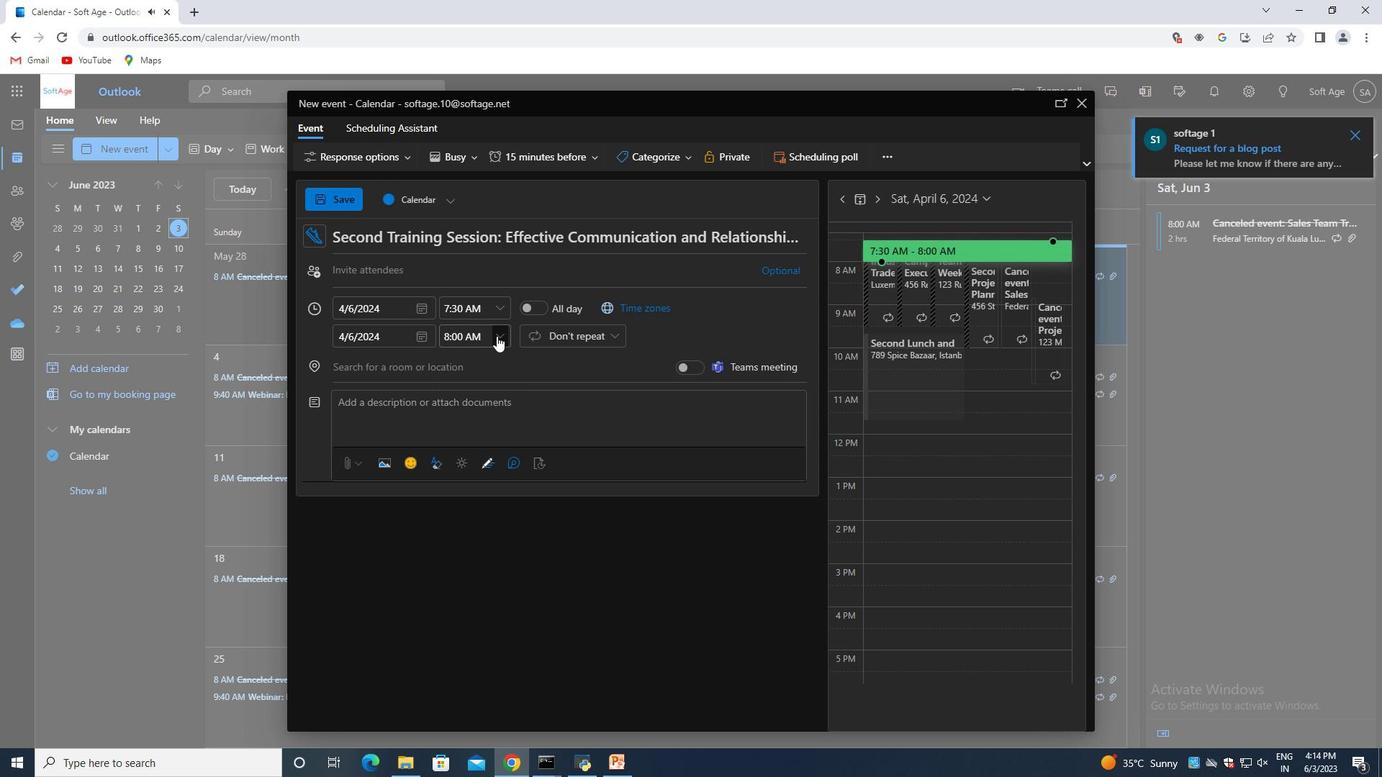 
Action: Mouse pressed left at (498, 336)
Screenshot: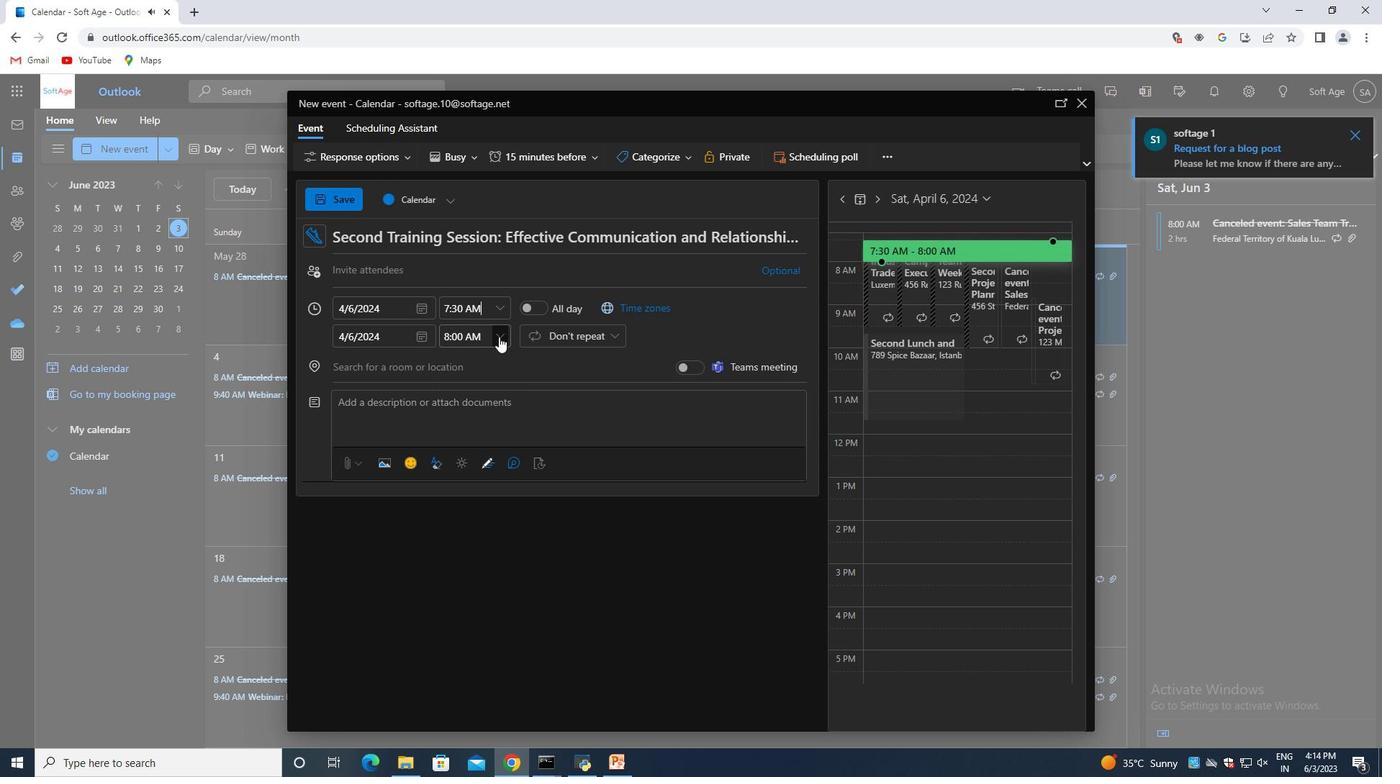 
Action: Mouse moved to (469, 429)
Screenshot: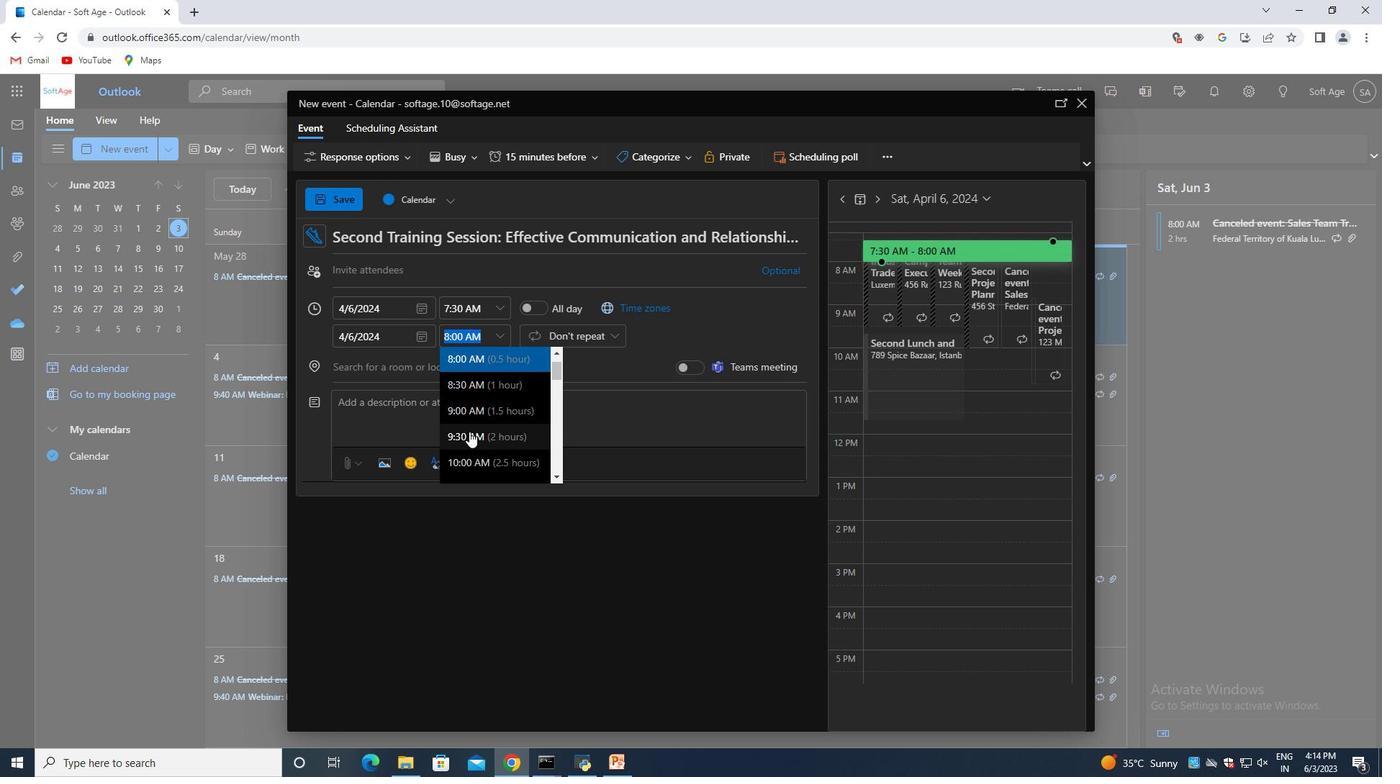 
Action: Mouse pressed left at (469, 429)
Screenshot: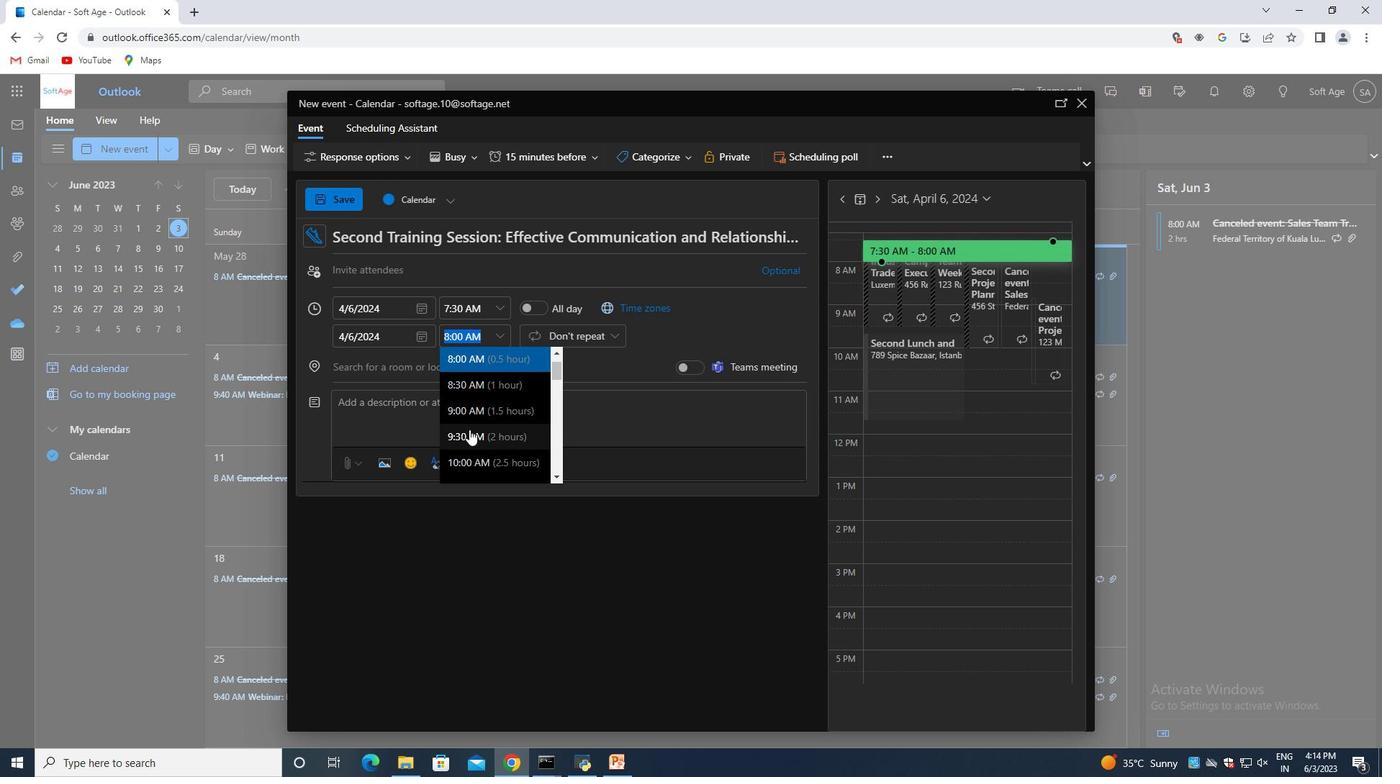 
Action: Mouse moved to (481, 400)
Screenshot: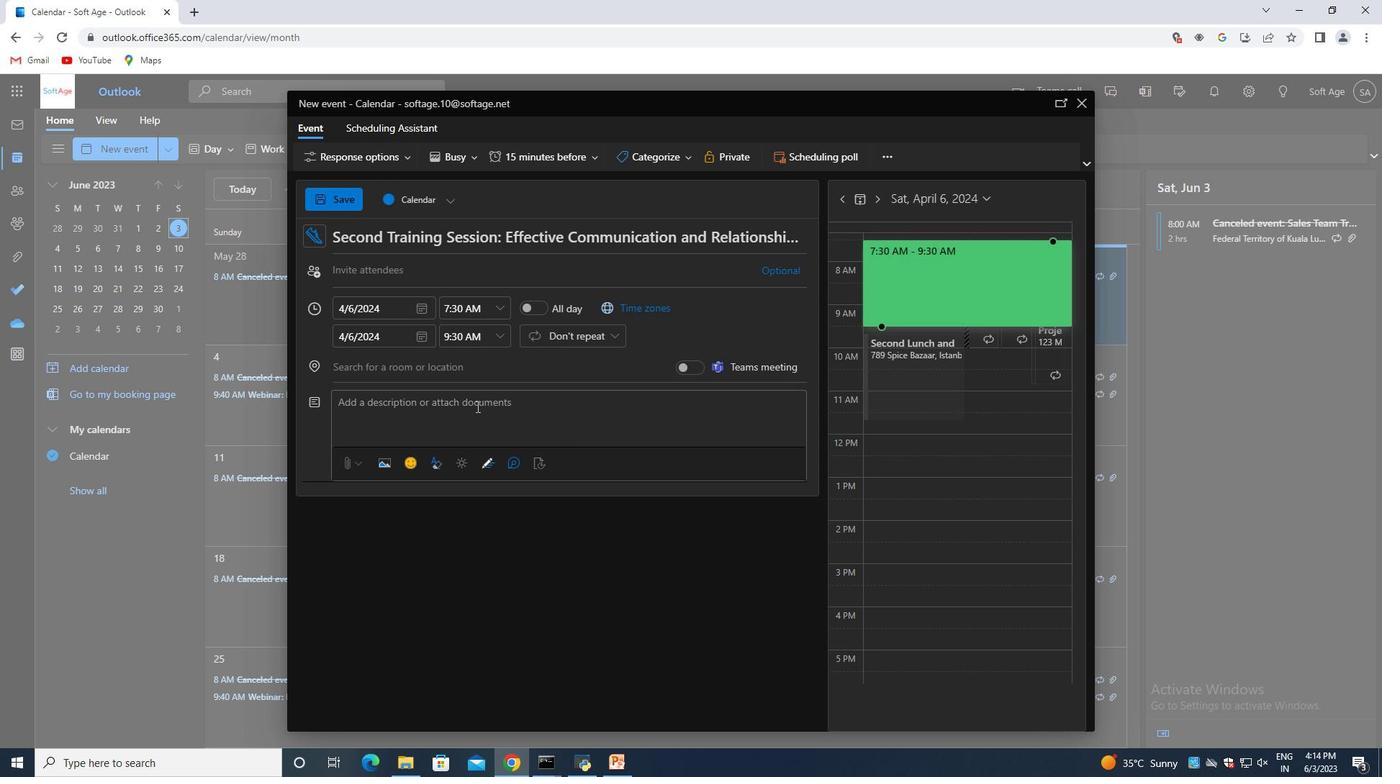
Action: Mouse pressed left at (481, 400)
Screenshot: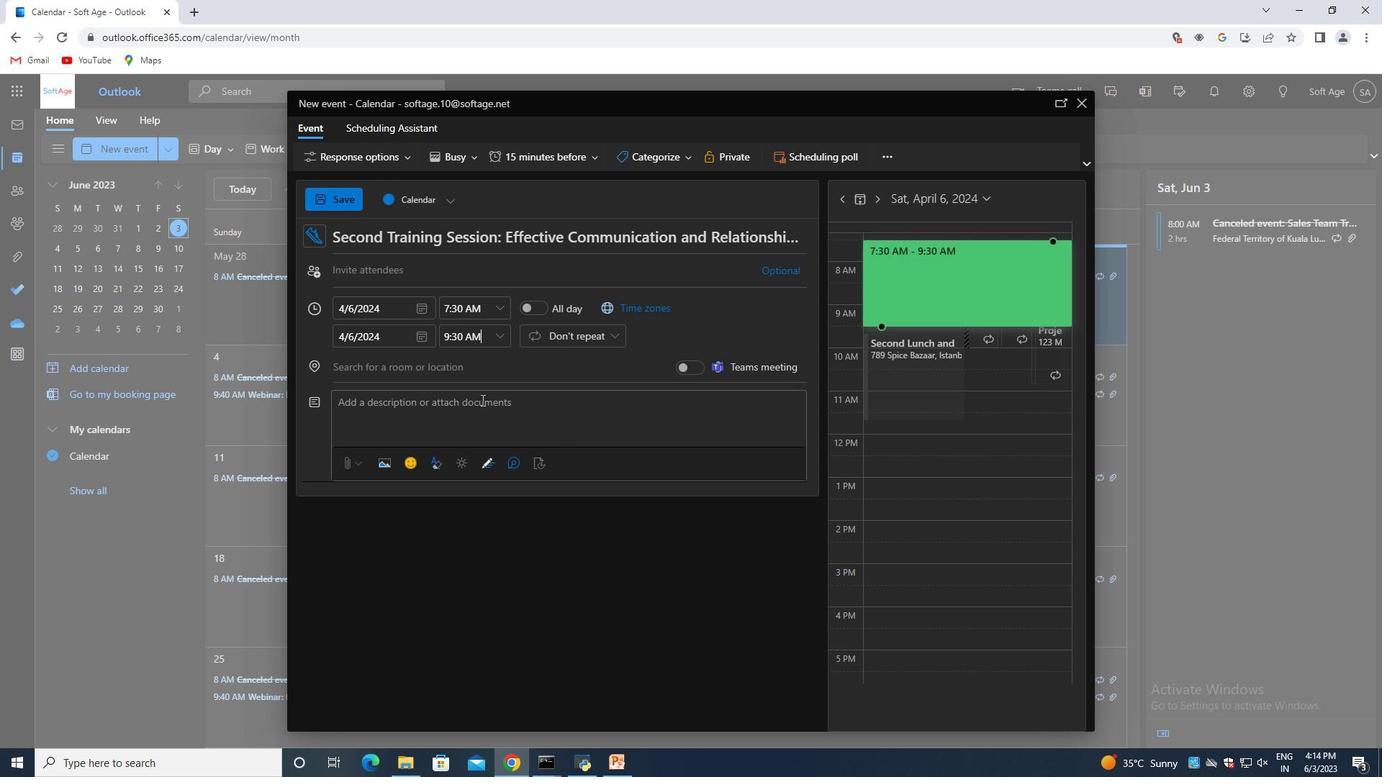 
Action: Key pressed <Key.shift>A<Key.space>marketing<Key.space>campaign<Key.space>review<Key.space>and<Key.space>analysis<Key.space>involves<Key.space>the<Key.space>examination<Key.space>and<Key.space>assessment<Key.space>of<Key.space>a<Key.space>marketing<Key.space>campaign's<Key.space>performance,<Key.space>effectiveness,<Key.space>am<Key.backspace>nd<Key.space>overall<Key.space>impact<Key.space>on<Key.space>y<Key.backspace>the<Key.space>target<Key.space>audience<Key.space>and<Key.space>business<Key.space>objectives.<Key.space><Key.shift>It<Key.space>is<Key.space>a<Key.space>comprehensive<Key.space>evaluation<Key.space>of<Key.space>various<Key.space>elements<Key.space>and<Key.space>strategies<Key.space>implemented<Key.space>within<Key.space>a<Key.space>marketing<Key.space>campaign<Key.space>to<Key.space>determine<Key.space>its<Key.space>strengths,<Key.space>weaknesses,<Key.space>and<Key.space>areas<Key.space>for<Key.space>improvement.
Screenshot: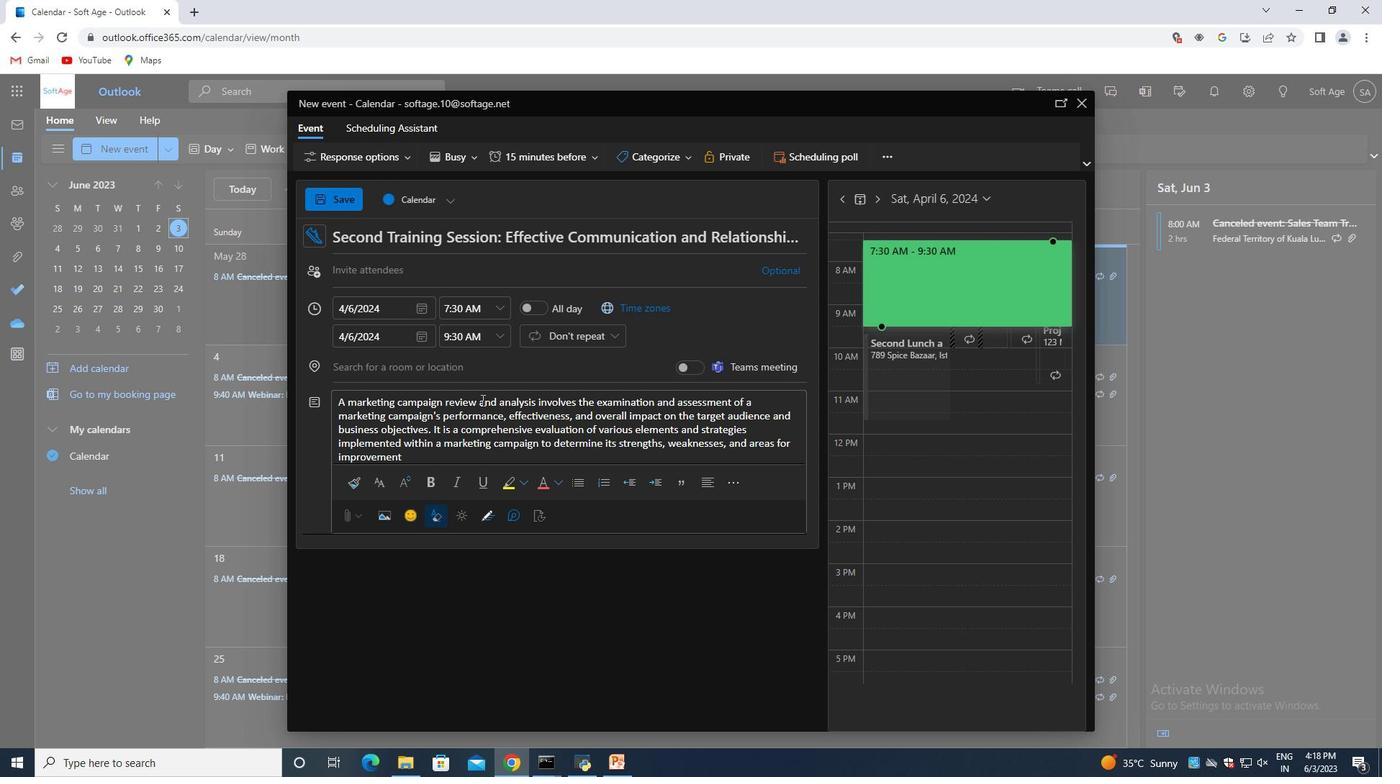
Action: Mouse moved to (647, 161)
Screenshot: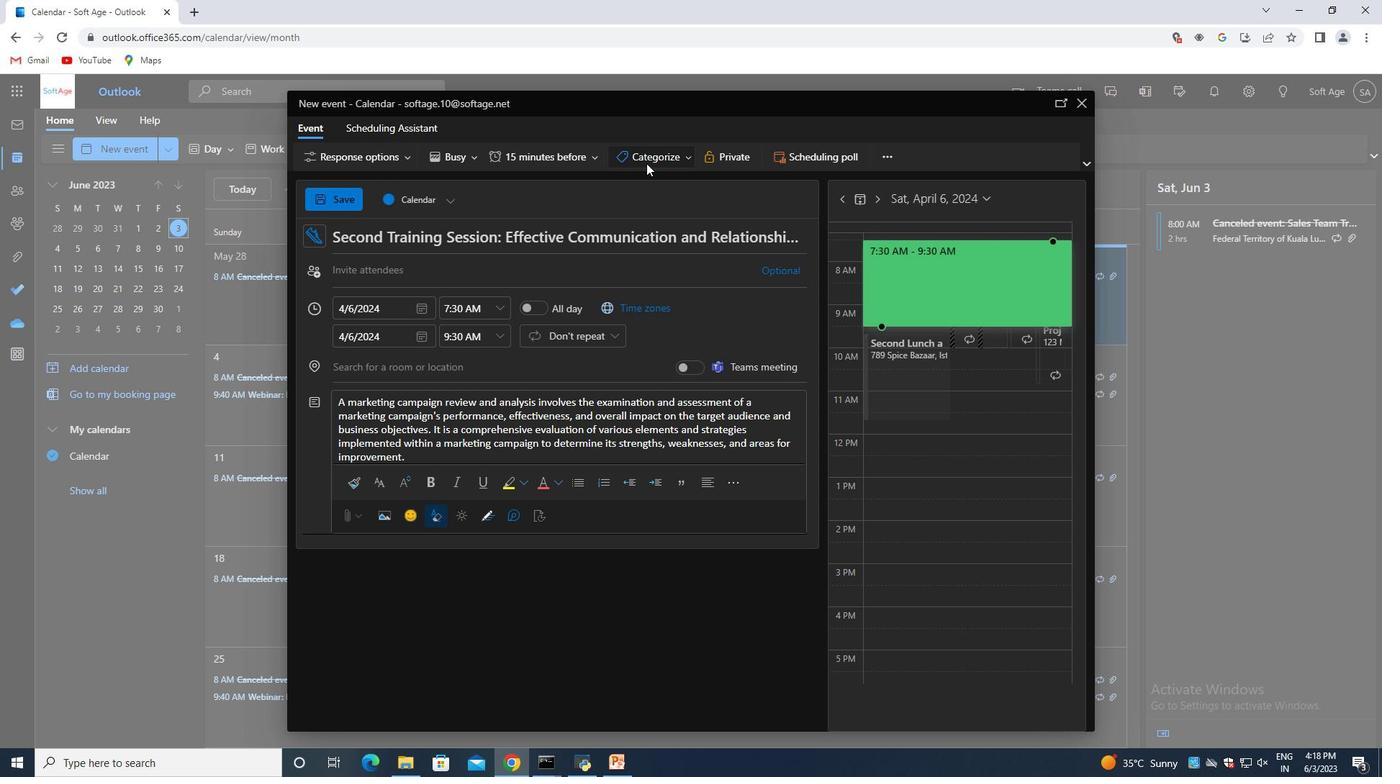 
Action: Mouse pressed left at (647, 161)
Screenshot: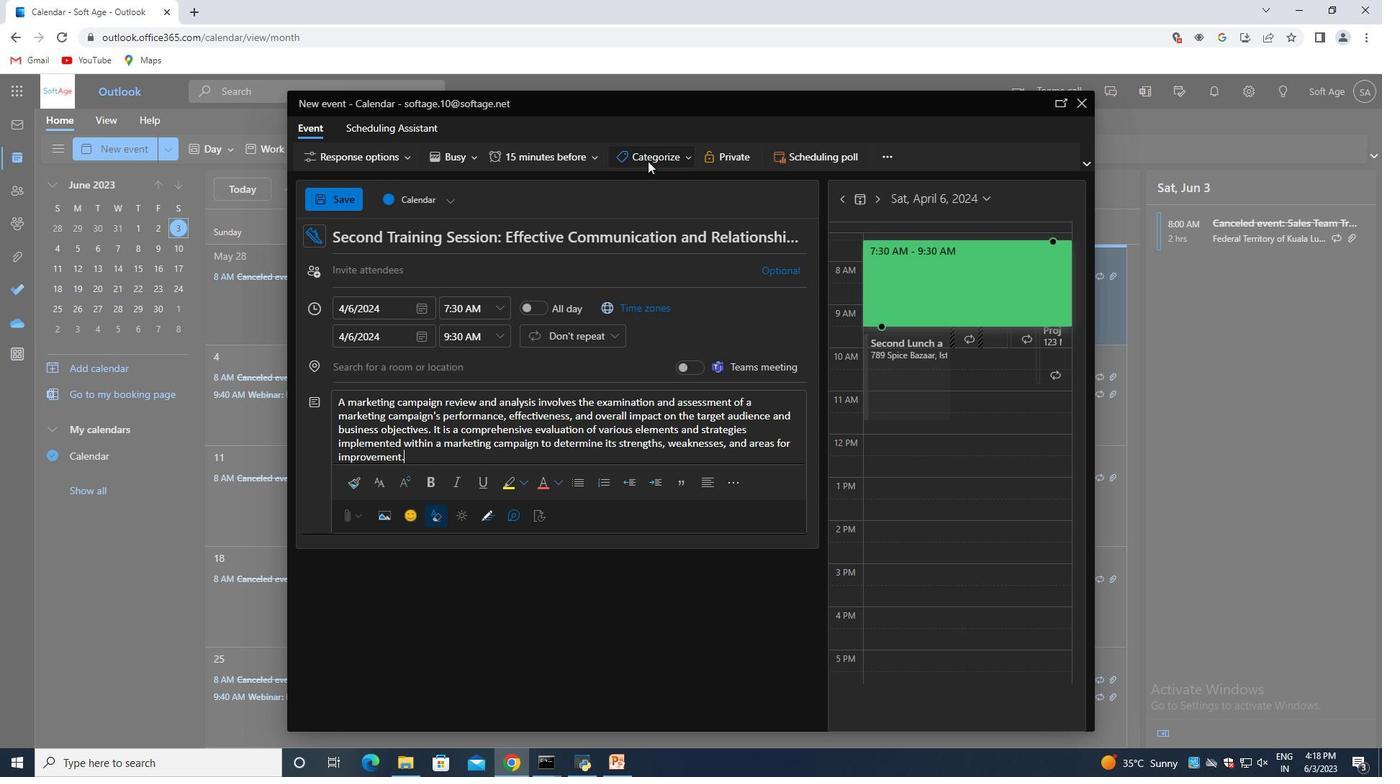 
Action: Mouse moved to (683, 318)
Screenshot: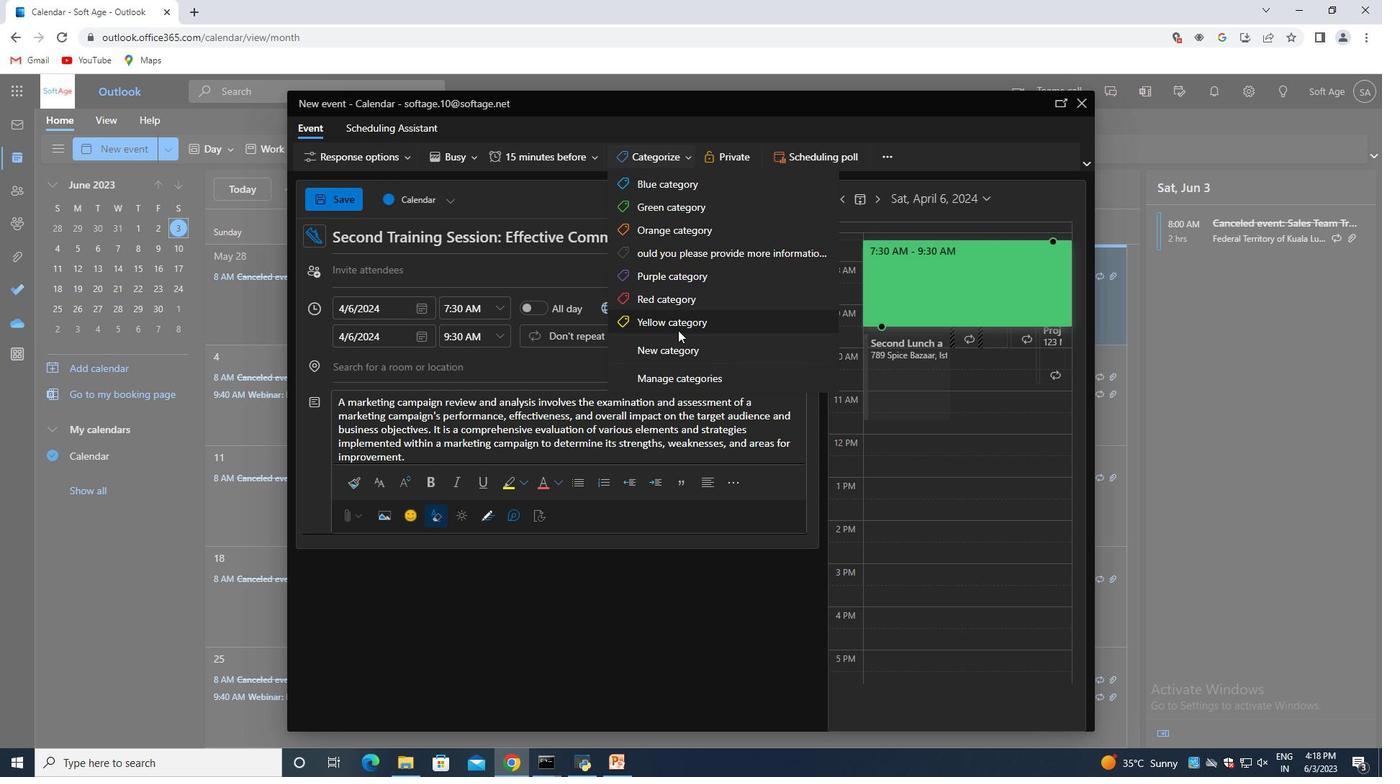 
Action: Mouse pressed left at (683, 318)
Screenshot: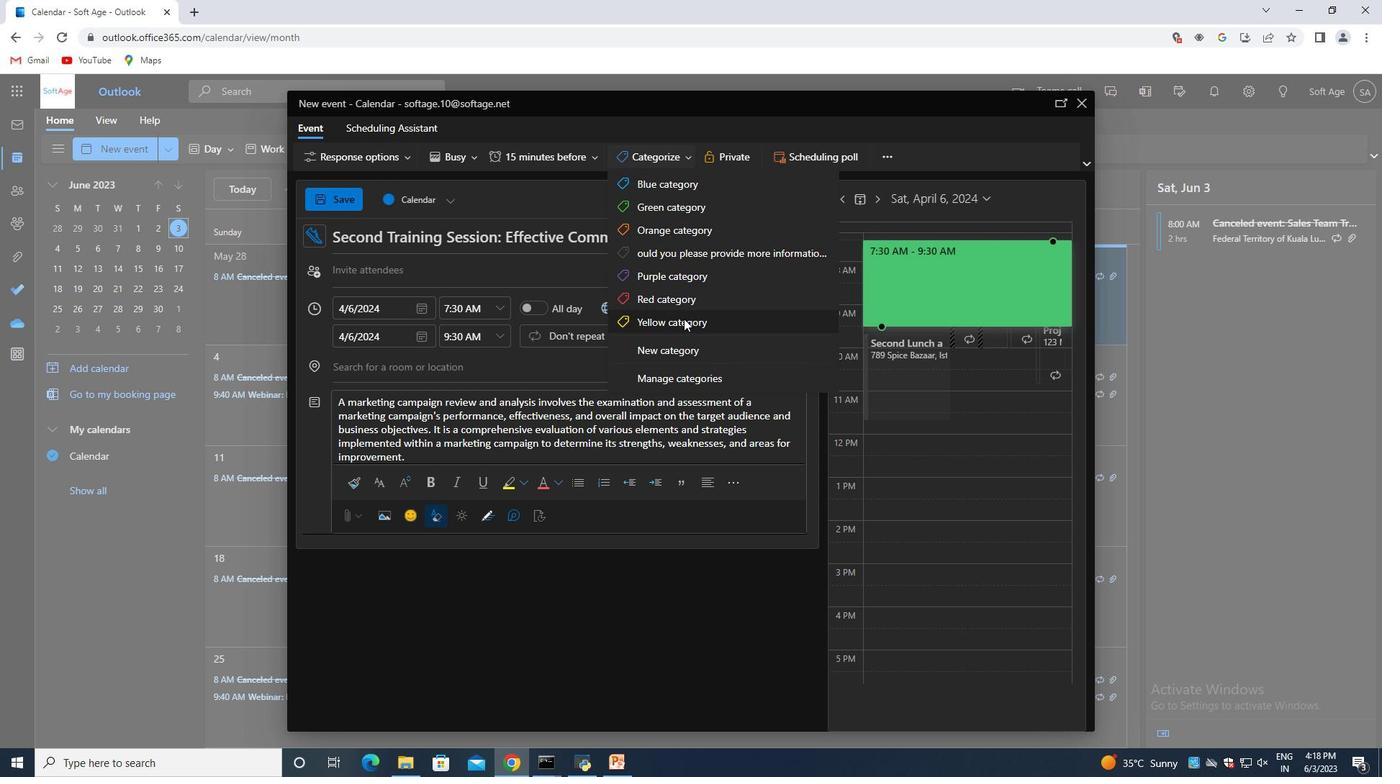 
Action: Mouse moved to (390, 372)
Screenshot: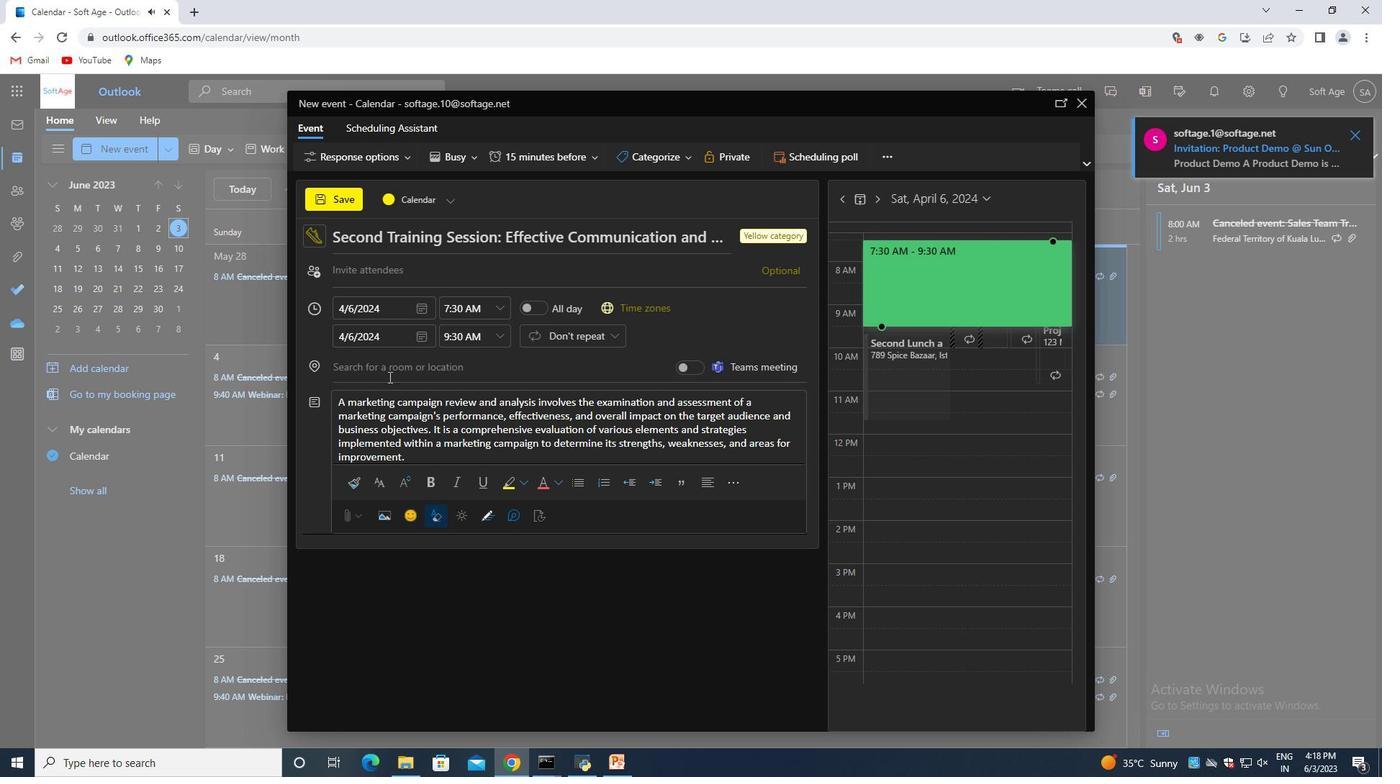 
Action: Mouse pressed left at (390, 372)
Screenshot: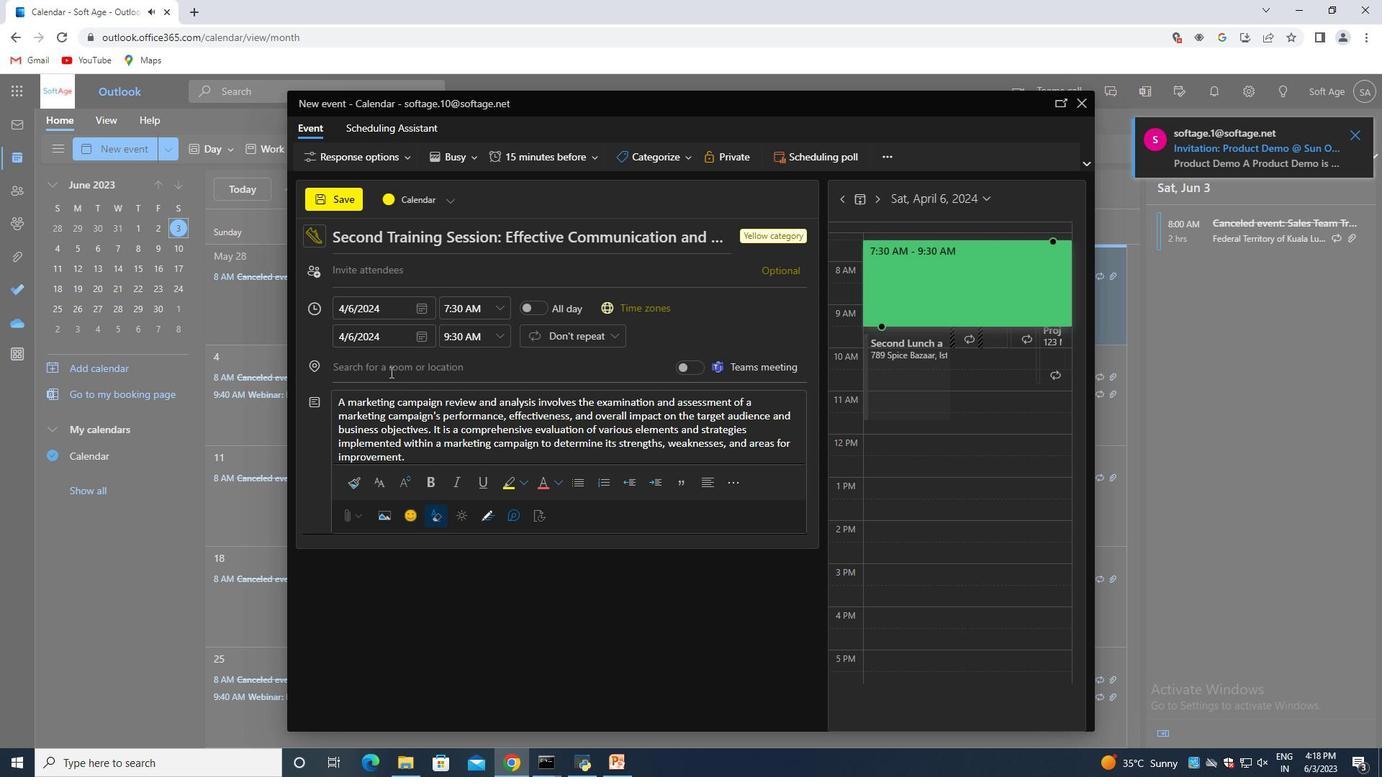 
Action: Key pressed 789<Key.space><Key.shift><Key.shift>Elafonisi<Key.space><Key.shift>Beach,<Key.space><Key.shift><Key.shift><Key.shift><Key.shift><Key.shift><Key.shift><Key.shift><Key.shift><Key.shift><Key.shift>Crete,<Key.space><Key.shift>Greece
Screenshot: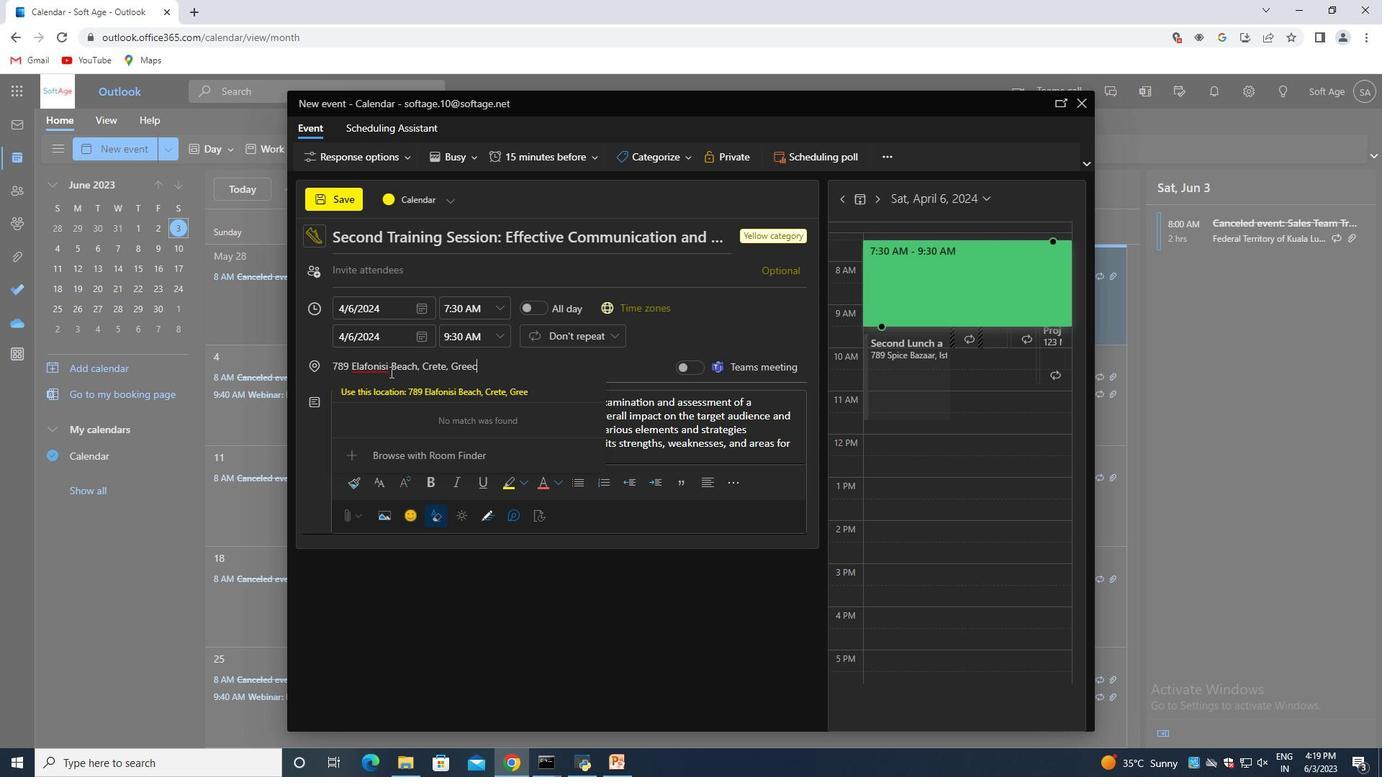 
Action: Mouse moved to (402, 388)
Screenshot: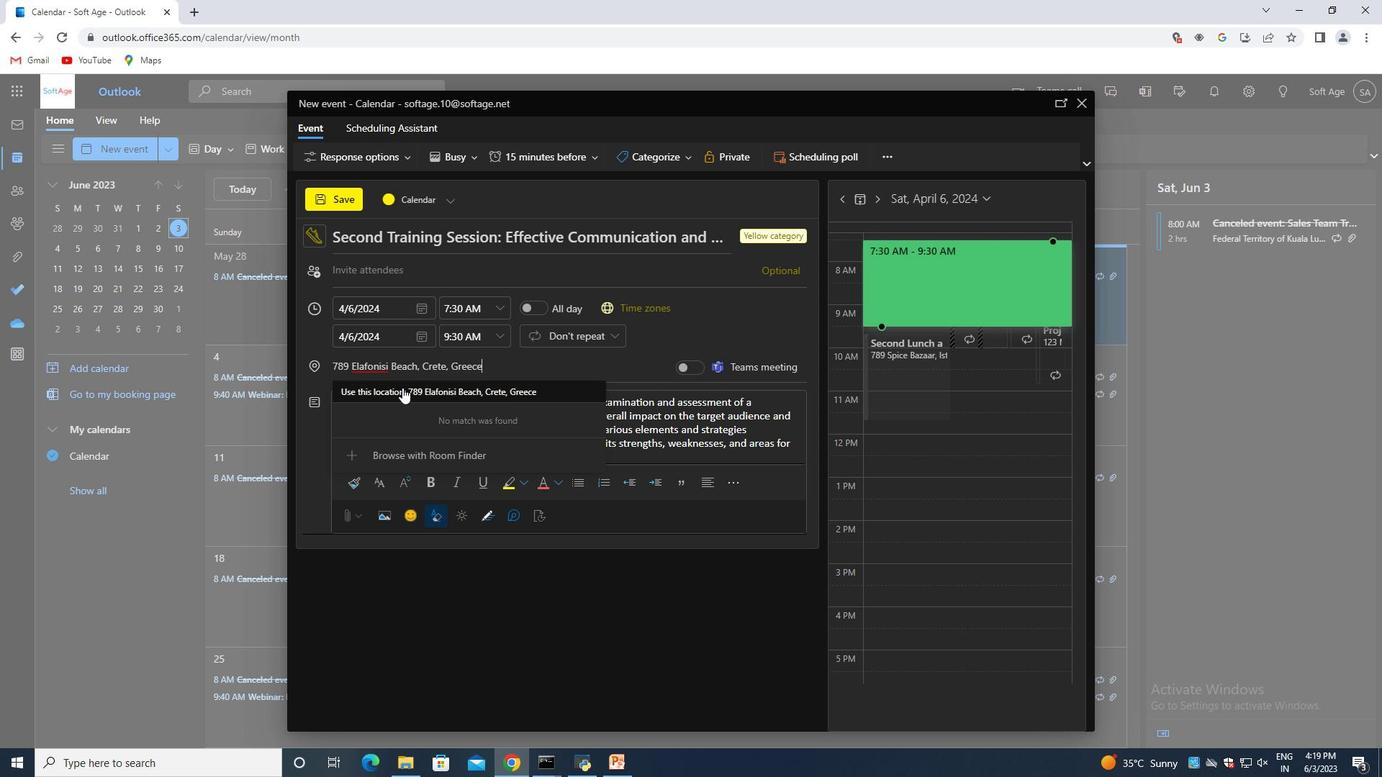 
Action: Mouse pressed left at (402, 388)
Screenshot: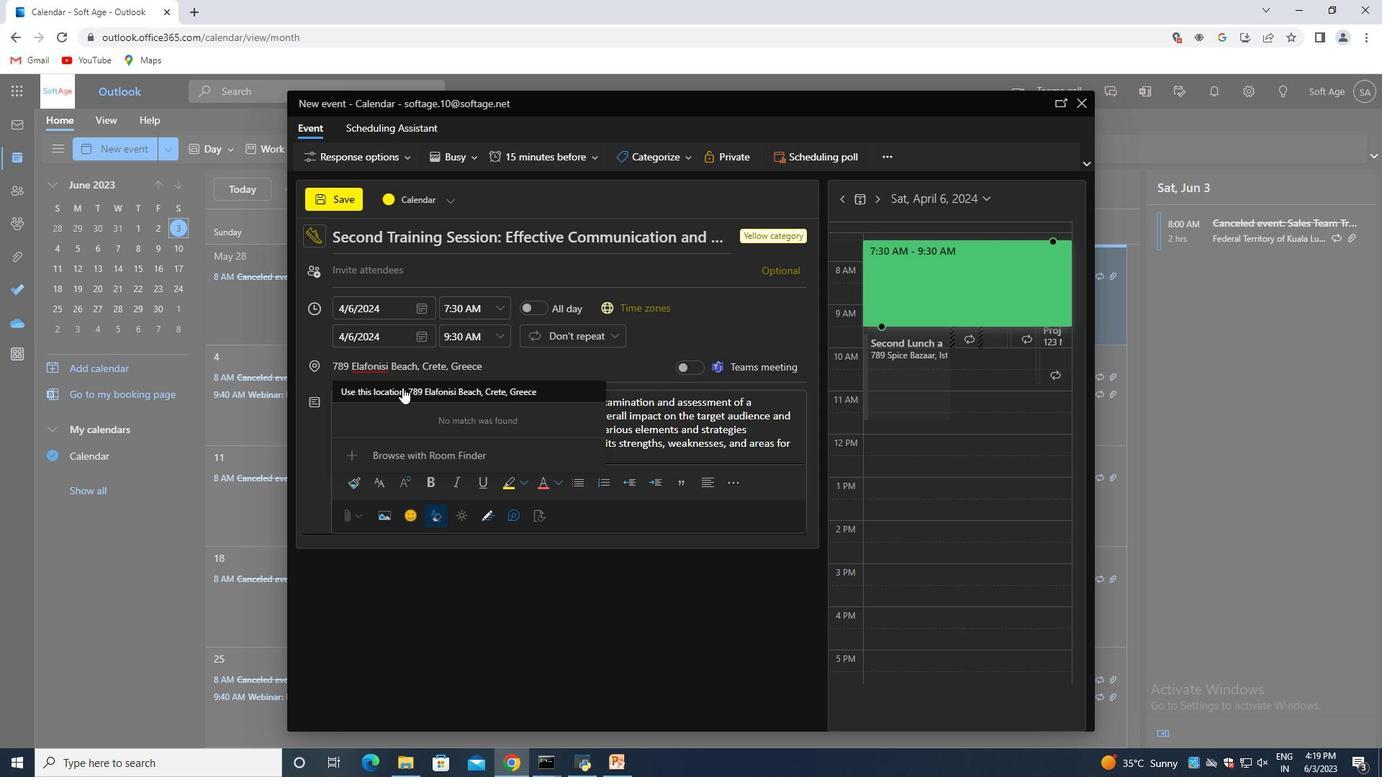 
Action: Mouse moved to (390, 276)
Screenshot: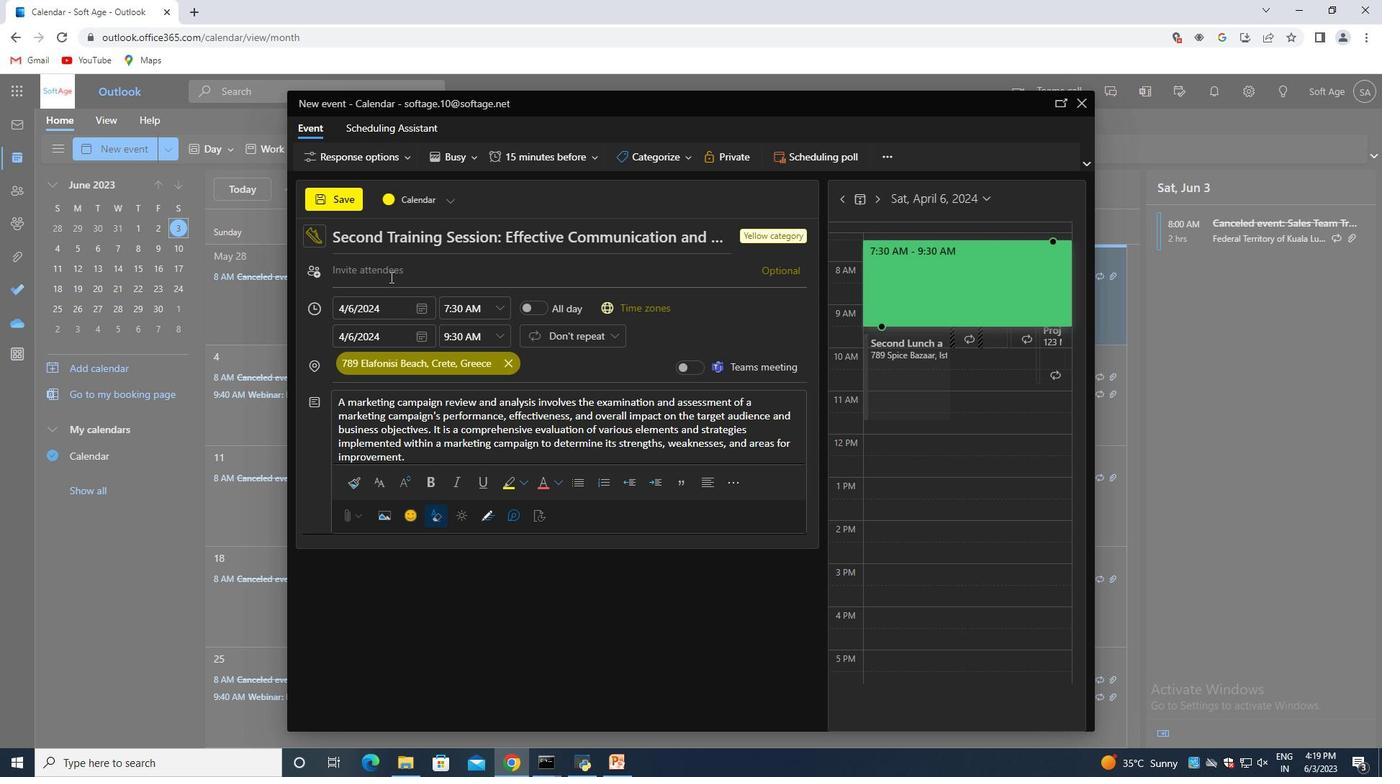 
Action: Mouse pressed left at (390, 276)
Screenshot: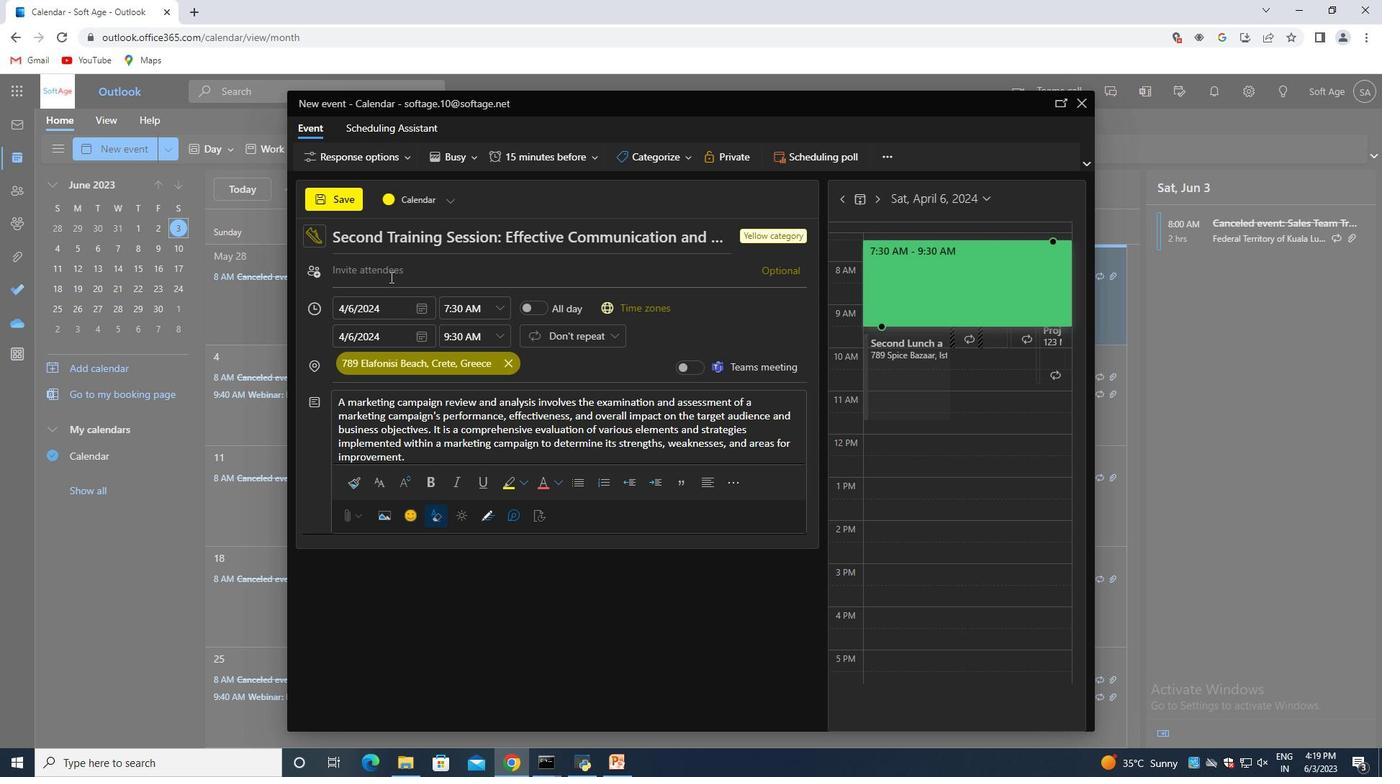 
Action: Key pressed softage.8<Key.shift>@sofatge<Key.backspace><Key.backspace><Key.backspace><Key.backspace>tage.net<Key.enter><Key.shift><Key.shift><Key.shift><Key.shift><Key.shift><Key.shift><Key.shift><Key.shift><Key.shift>softage.1<Key.shift>@softage.net<Key.enter>
Screenshot: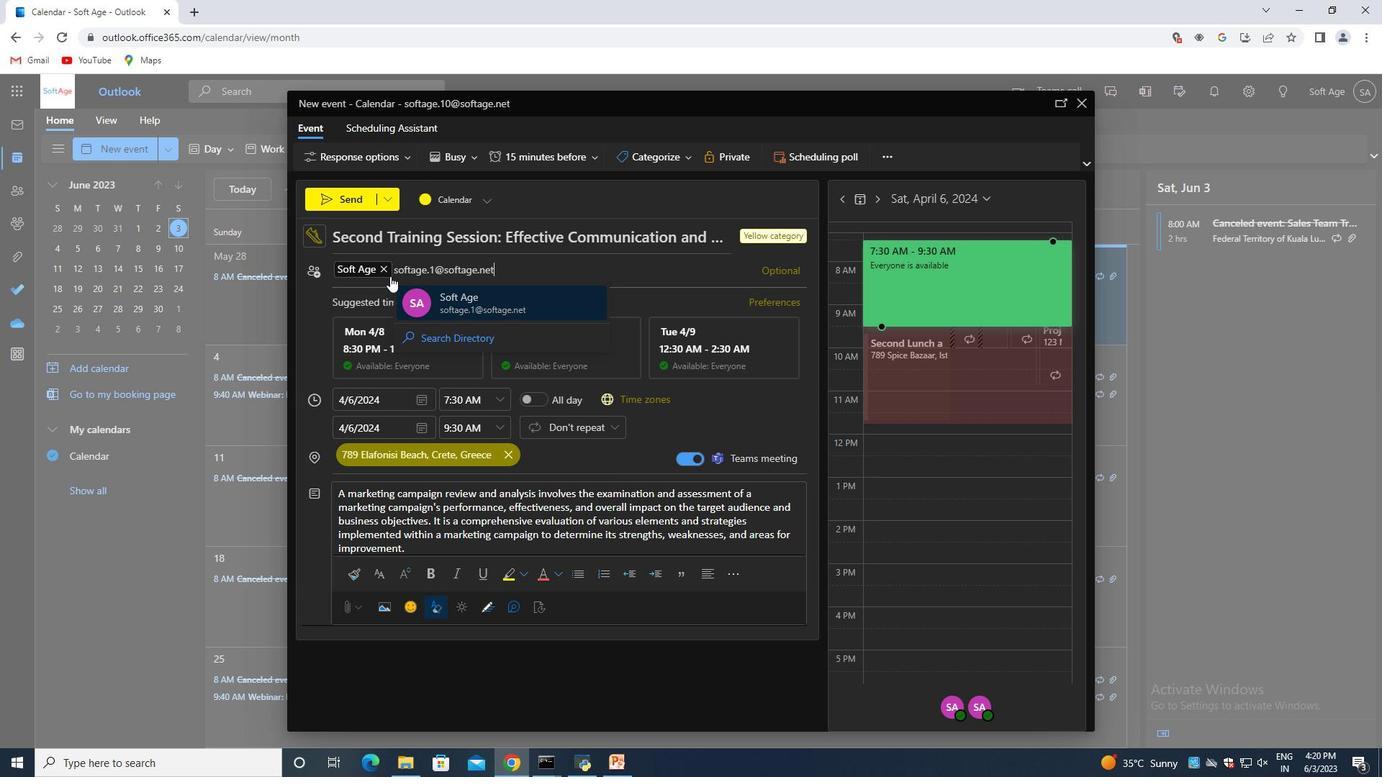 
Action: Mouse moved to (537, 148)
Screenshot: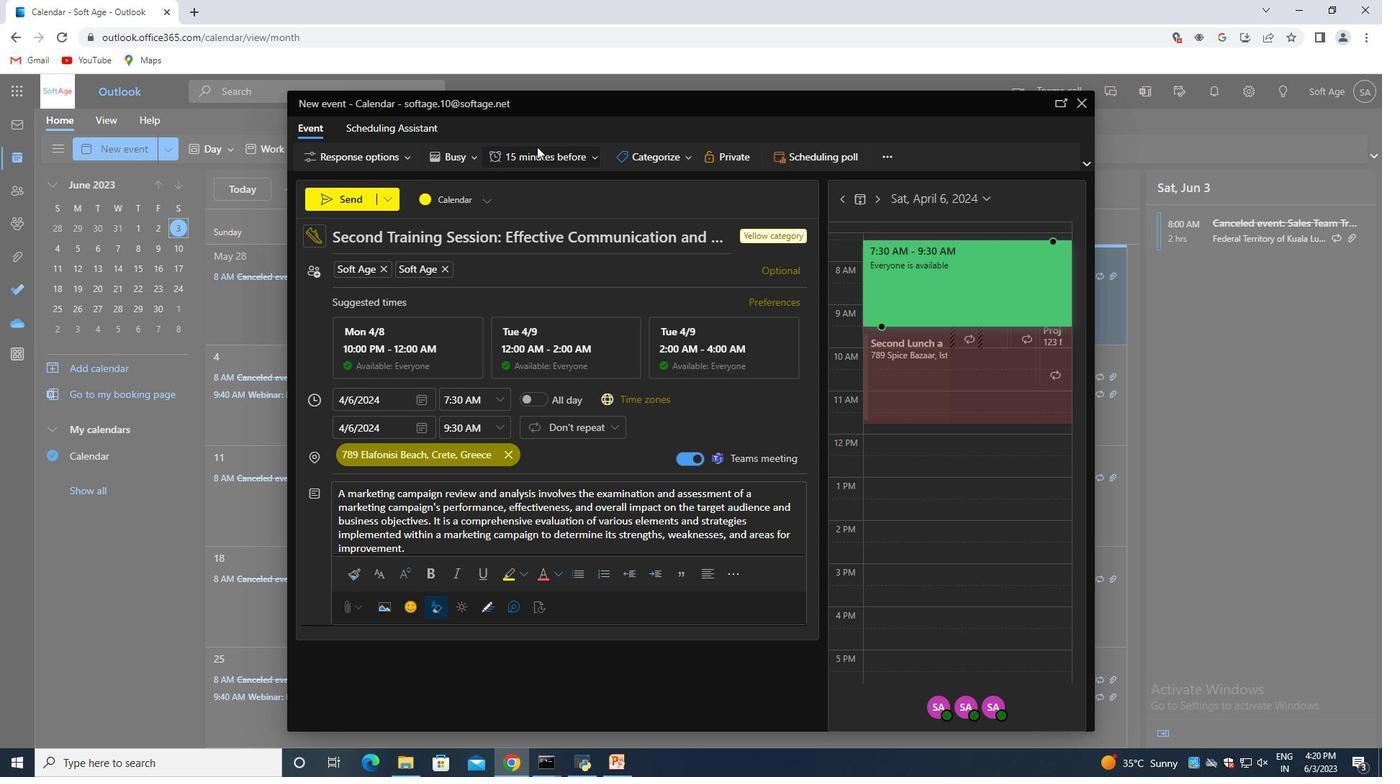 
Action: Mouse pressed left at (537, 148)
Screenshot: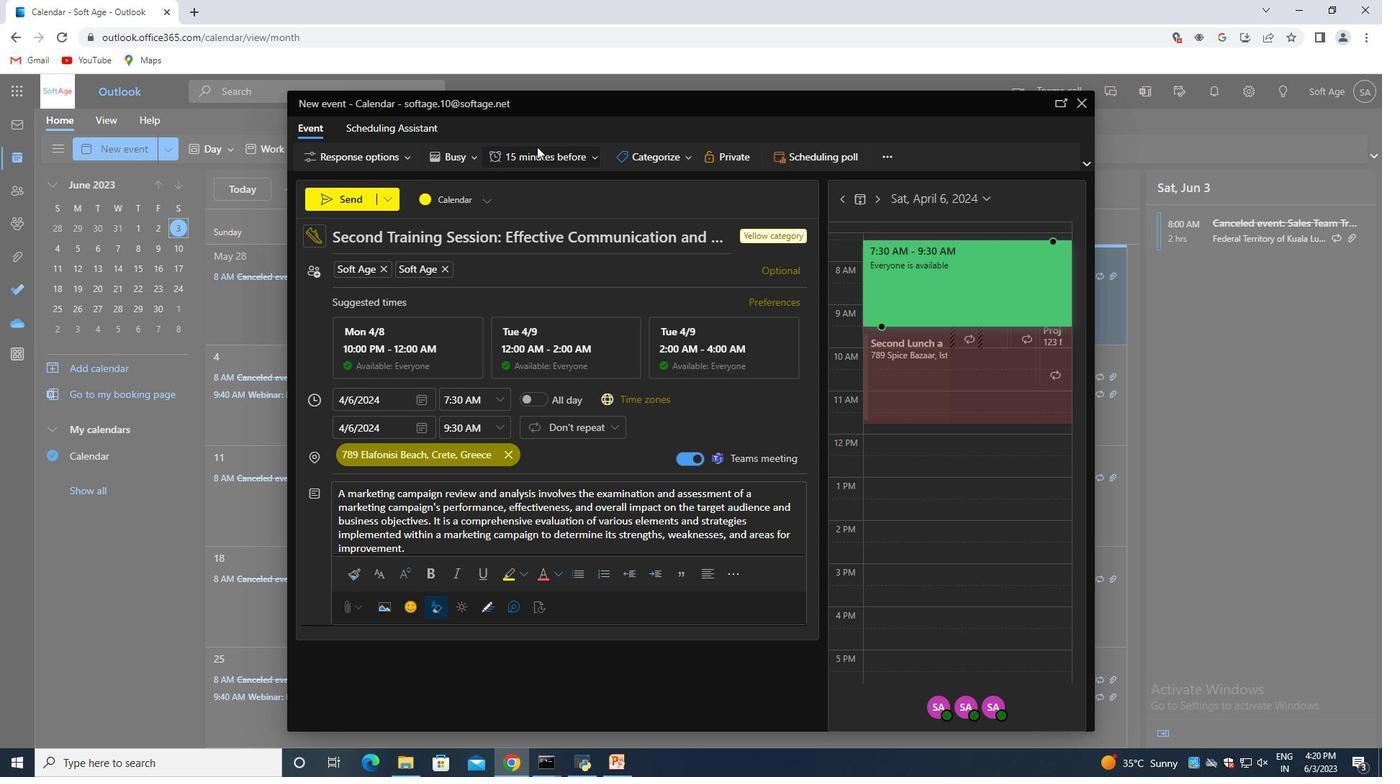 
Action: Mouse moved to (558, 371)
Screenshot: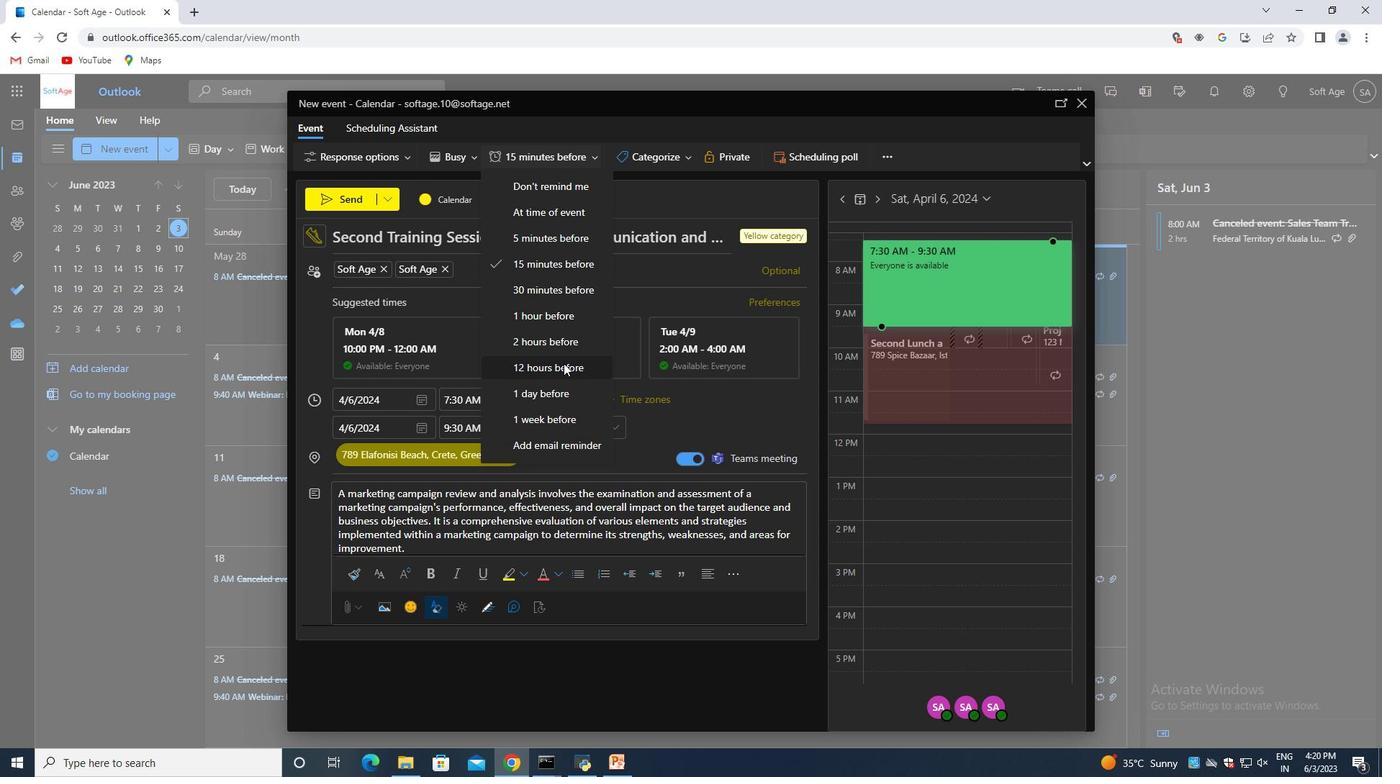 
Action: Mouse pressed left at (558, 371)
Screenshot: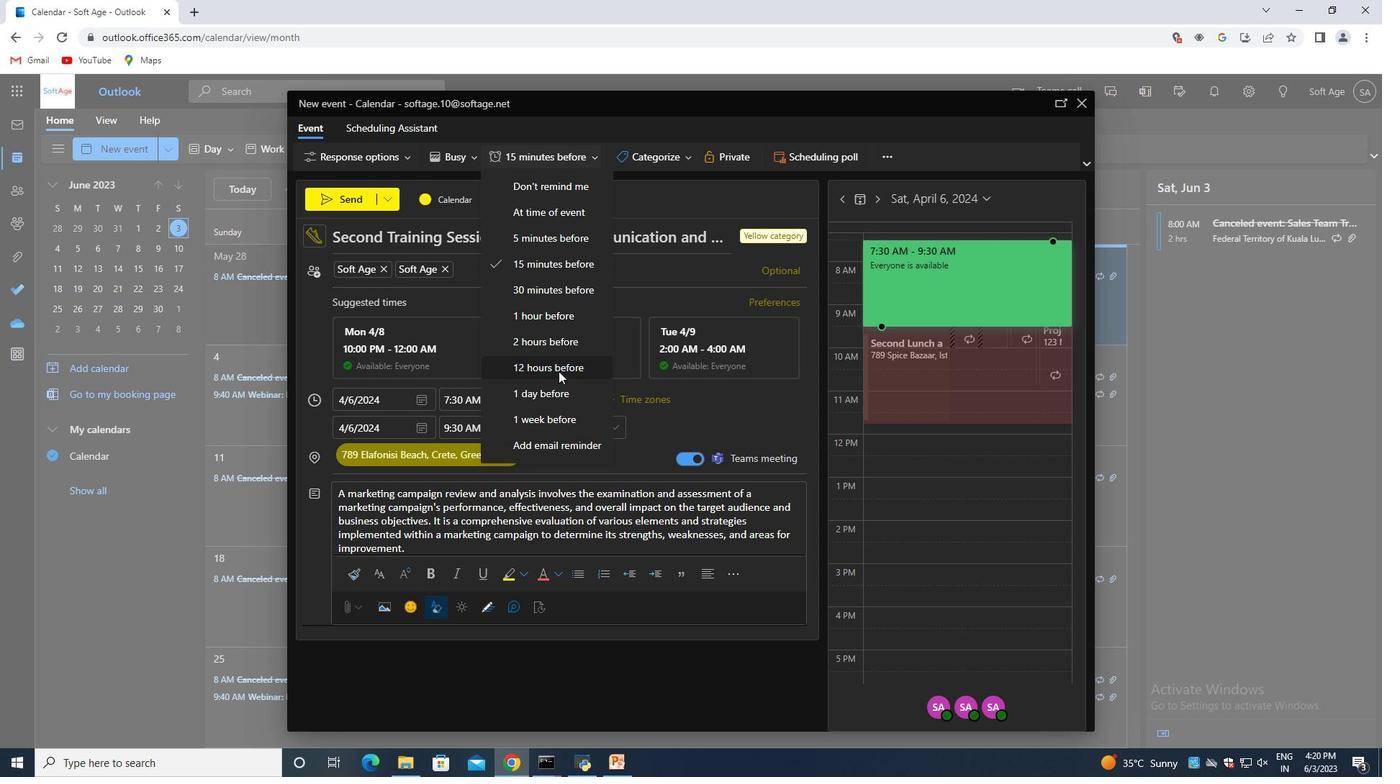 
Action: Mouse moved to (352, 190)
Screenshot: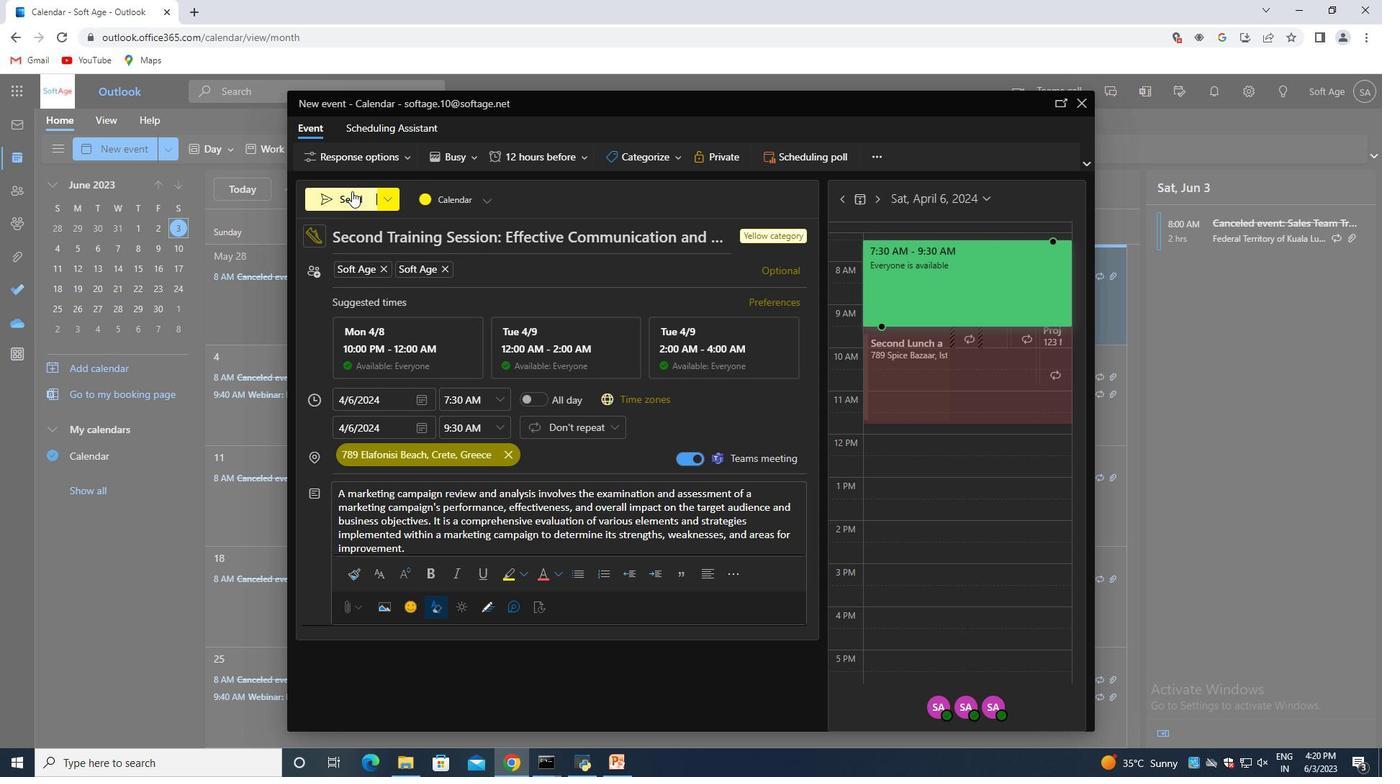
Action: Mouse pressed left at (352, 190)
Screenshot: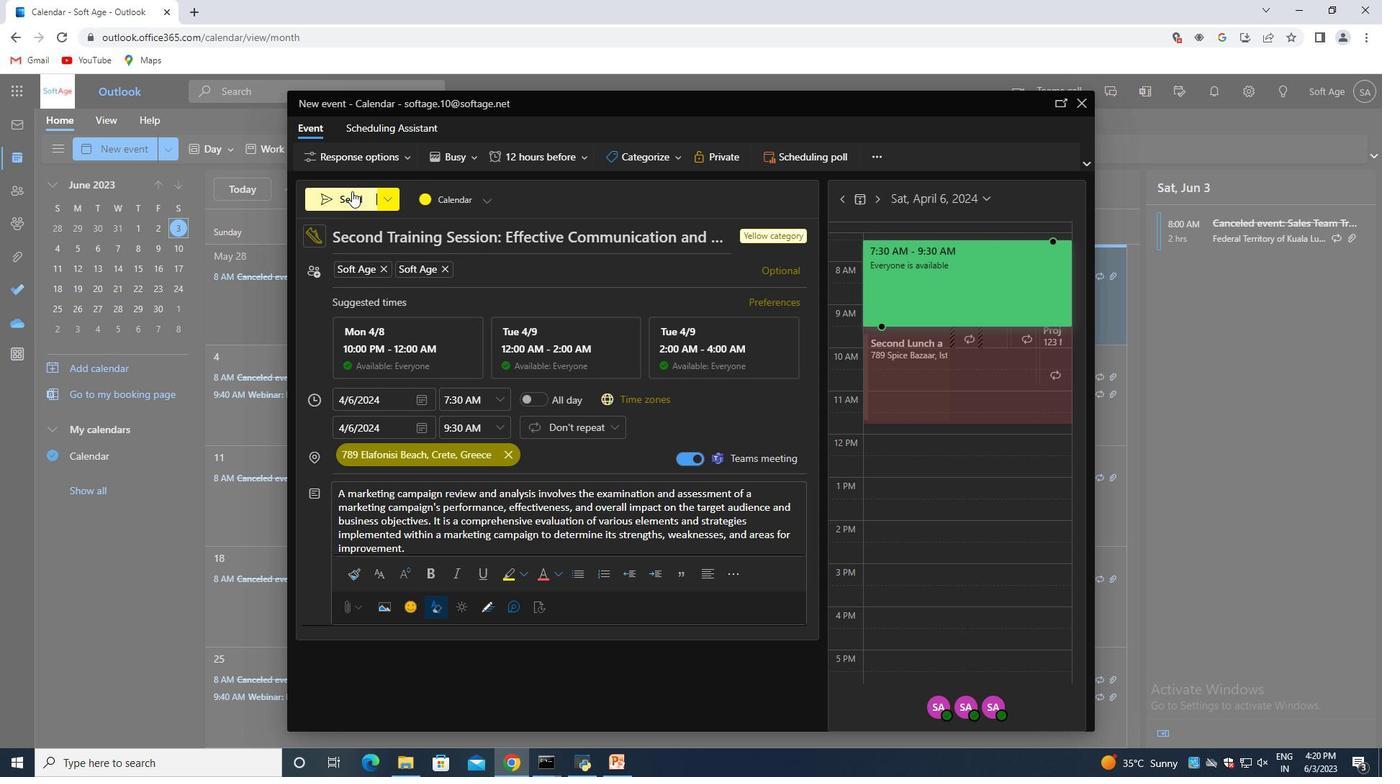 
